 Task: Save Project Archive.
Action: Mouse moved to (82, 3)
Screenshot: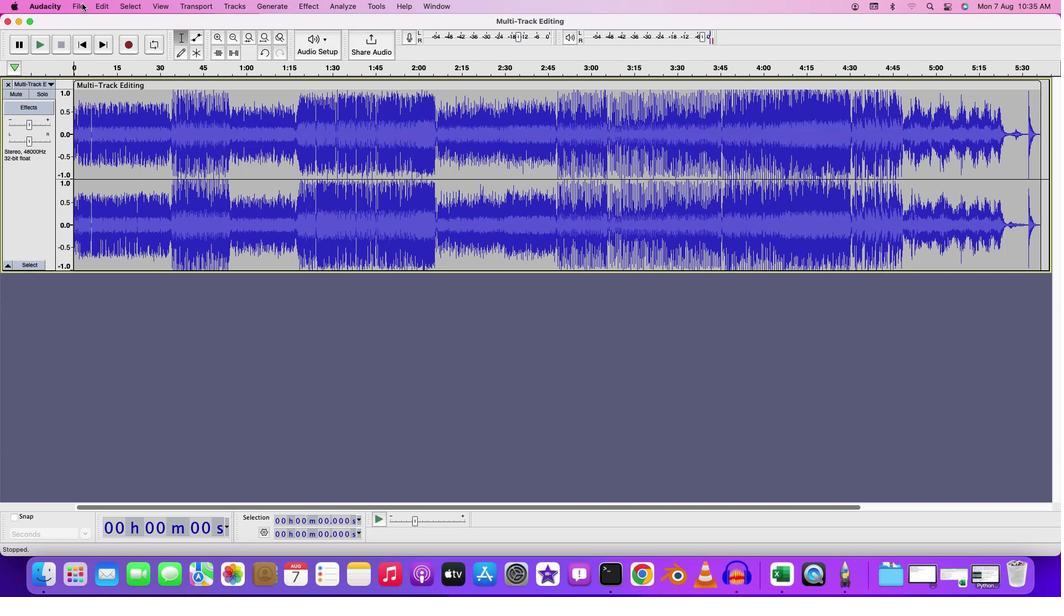 
Action: Mouse pressed left at (82, 3)
Screenshot: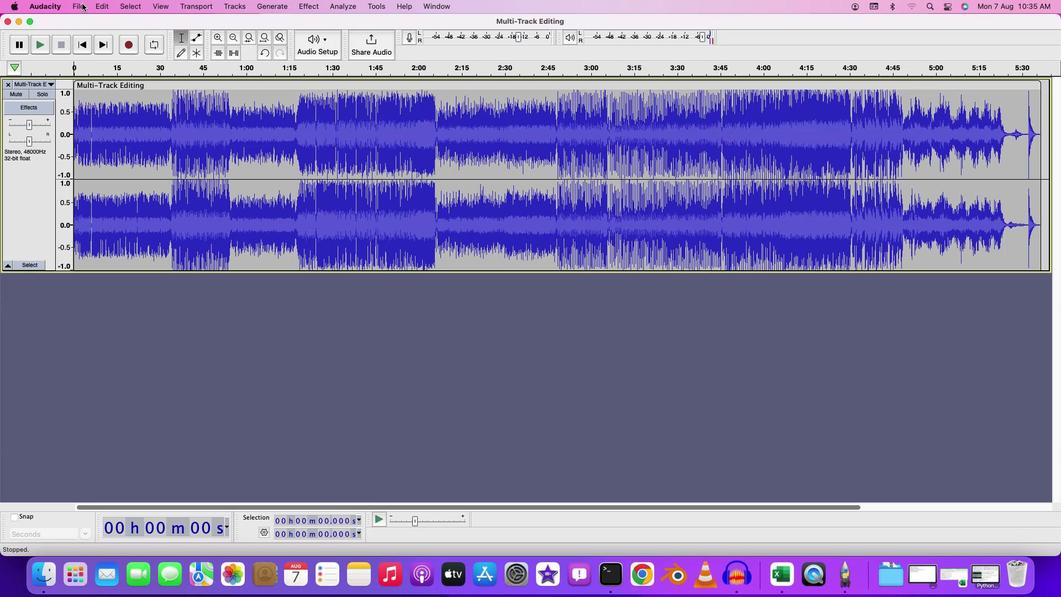 
Action: Mouse moved to (178, 237)
Screenshot: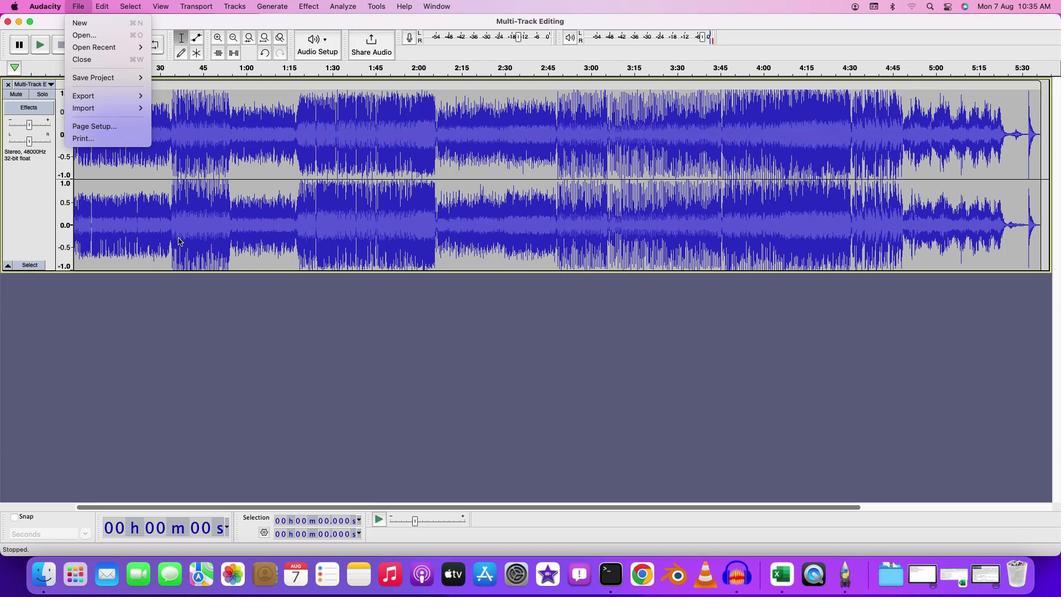 
Action: Mouse pressed left at (178, 237)
Screenshot: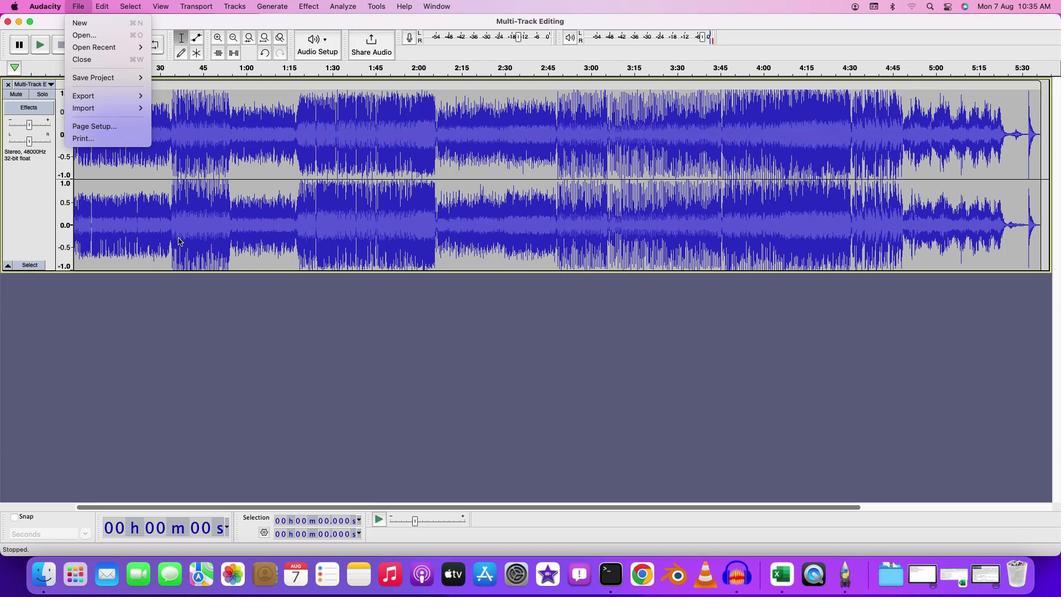 
Action: Mouse moved to (312, 506)
Screenshot: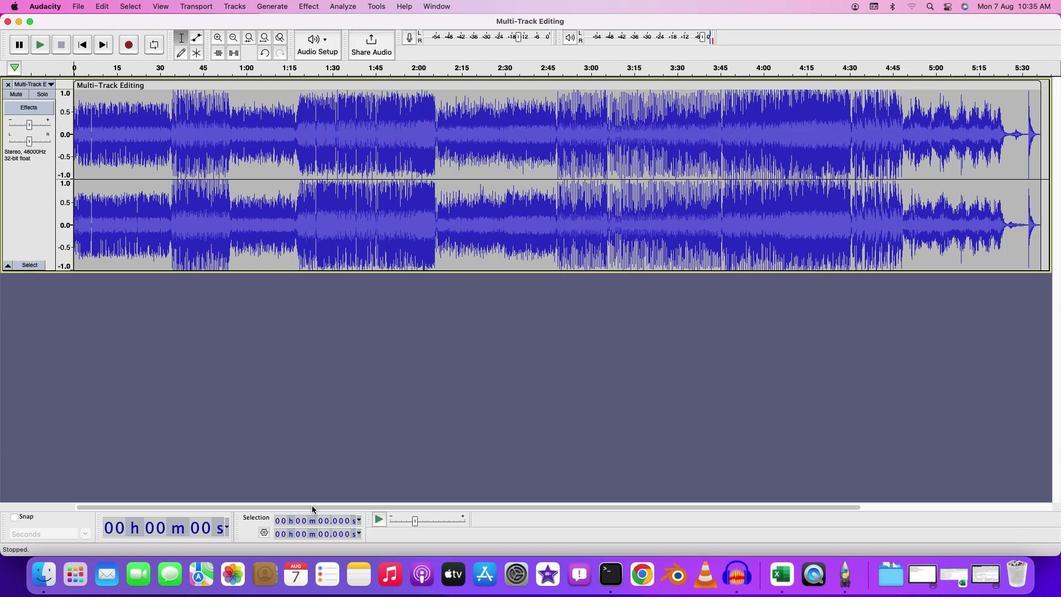 
Action: Mouse pressed left at (312, 506)
Screenshot: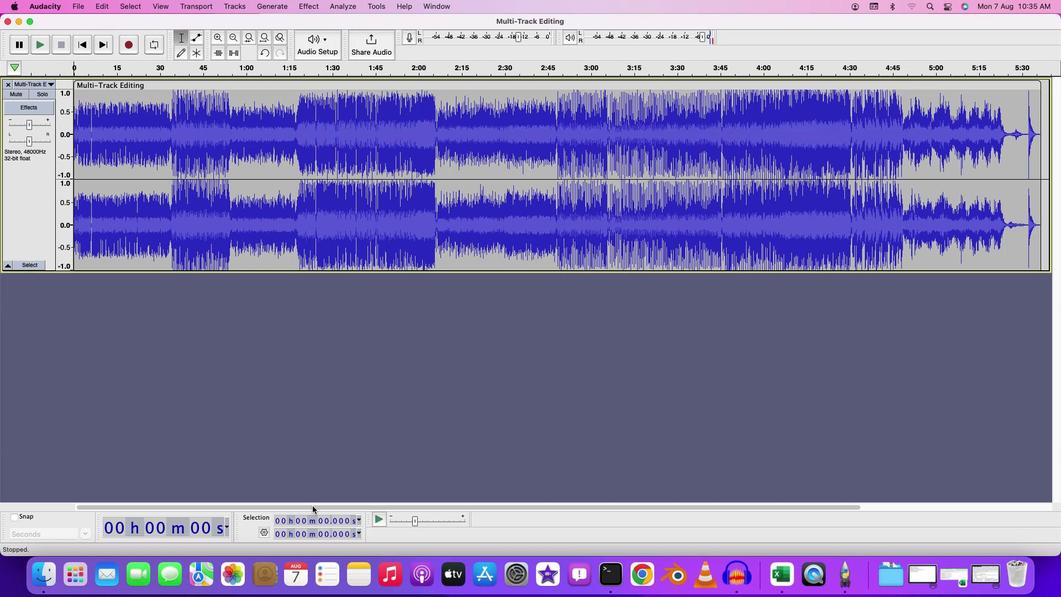 
Action: Mouse moved to (74, 6)
Screenshot: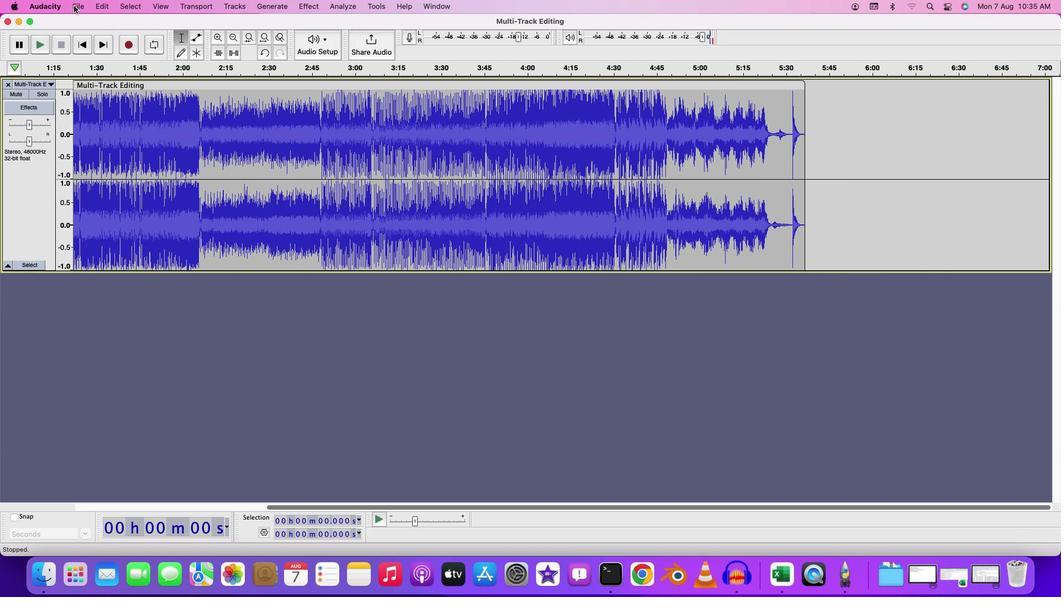 
Action: Mouse pressed left at (74, 6)
Screenshot: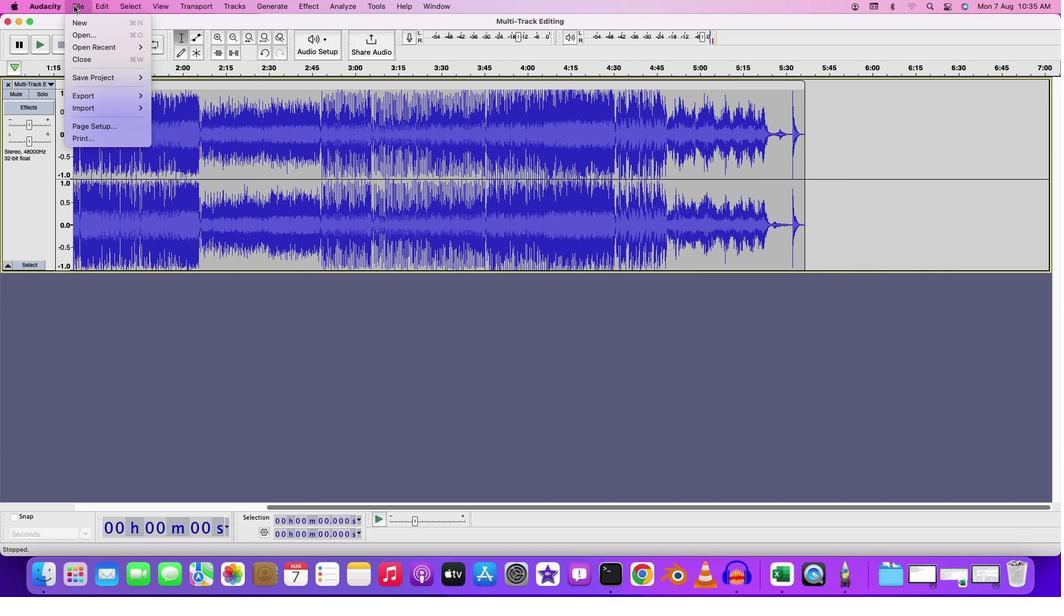 
Action: Mouse moved to (104, 34)
Screenshot: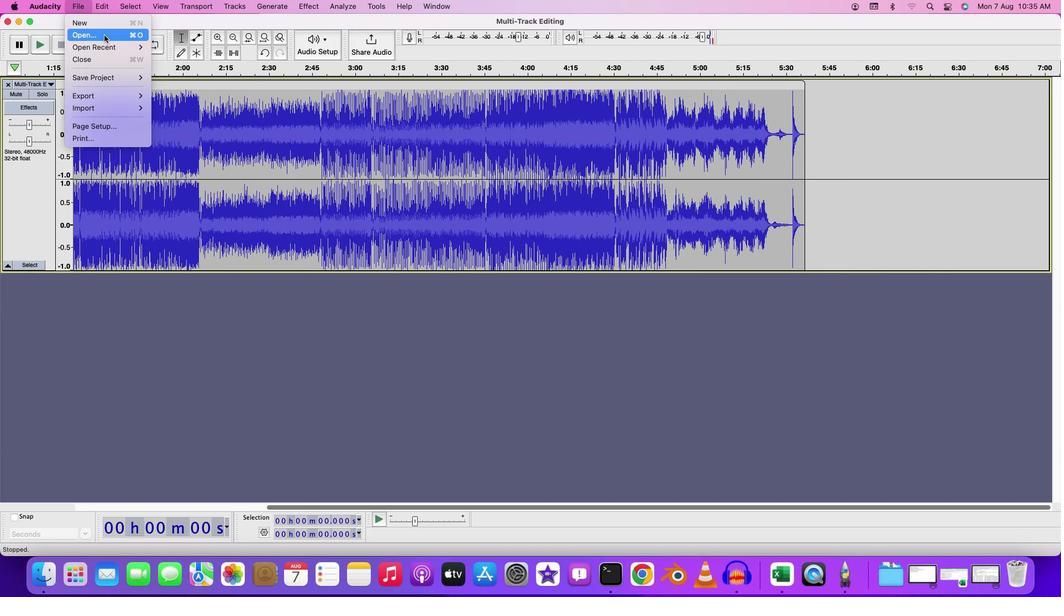 
Action: Mouse pressed left at (104, 34)
Screenshot: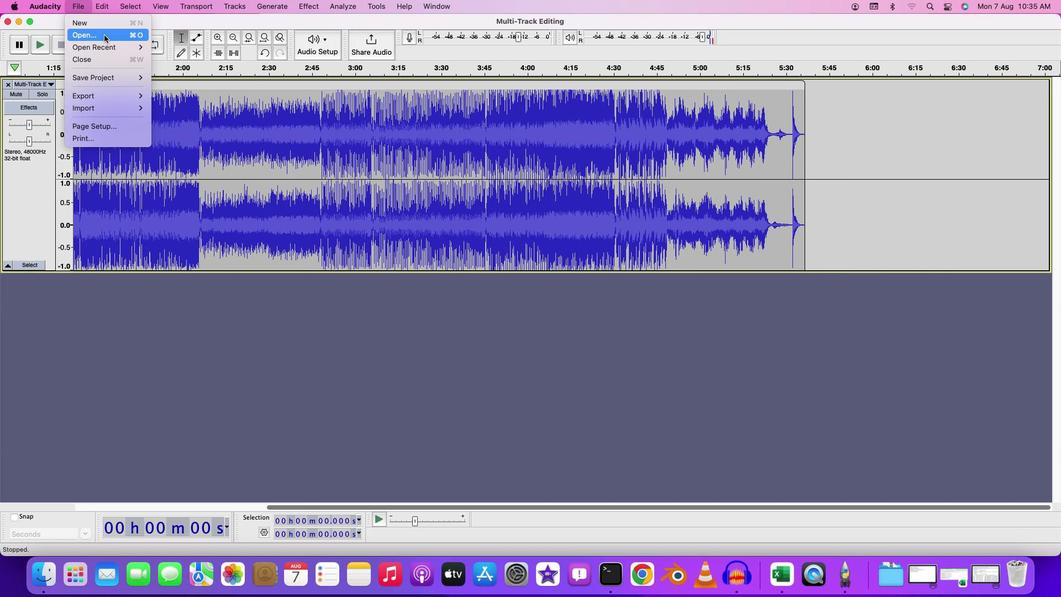
Action: Mouse moved to (436, 159)
Screenshot: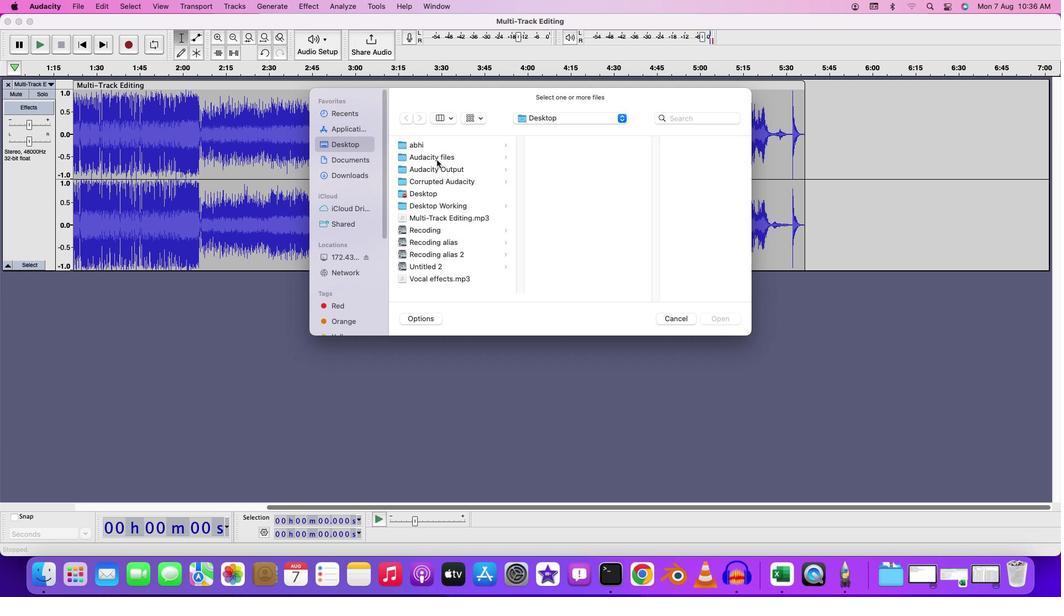 
Action: Mouse pressed left at (436, 159)
Screenshot: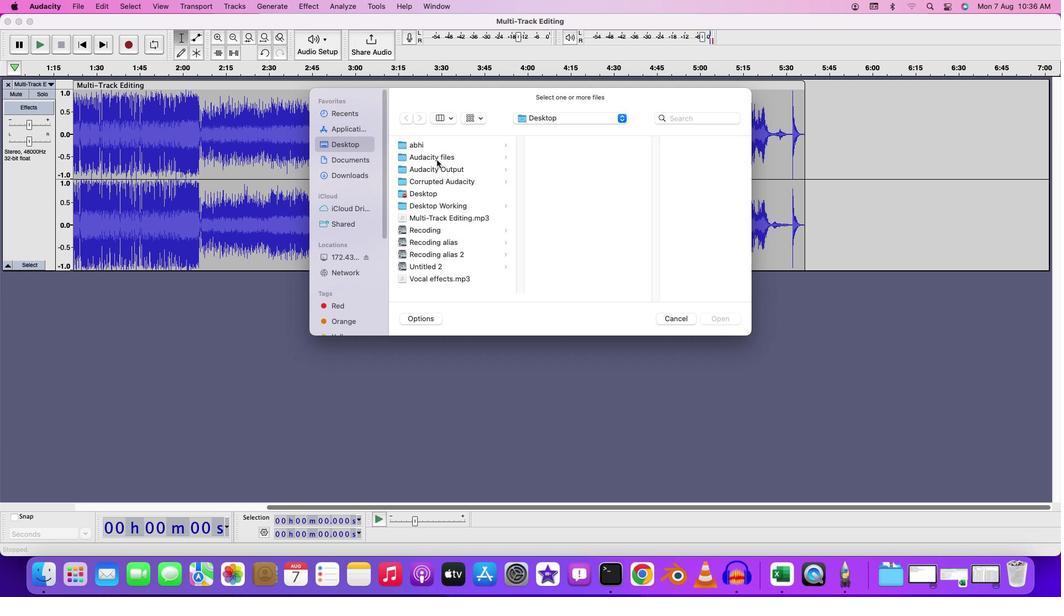 
Action: Mouse pressed left at (436, 159)
Screenshot: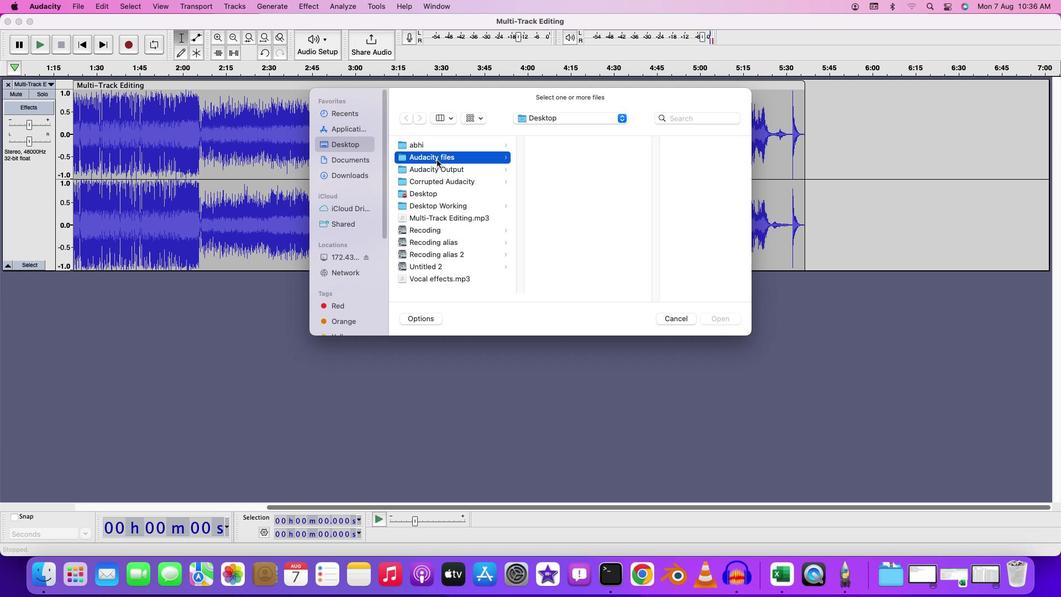 
Action: Mouse moved to (560, 157)
Screenshot: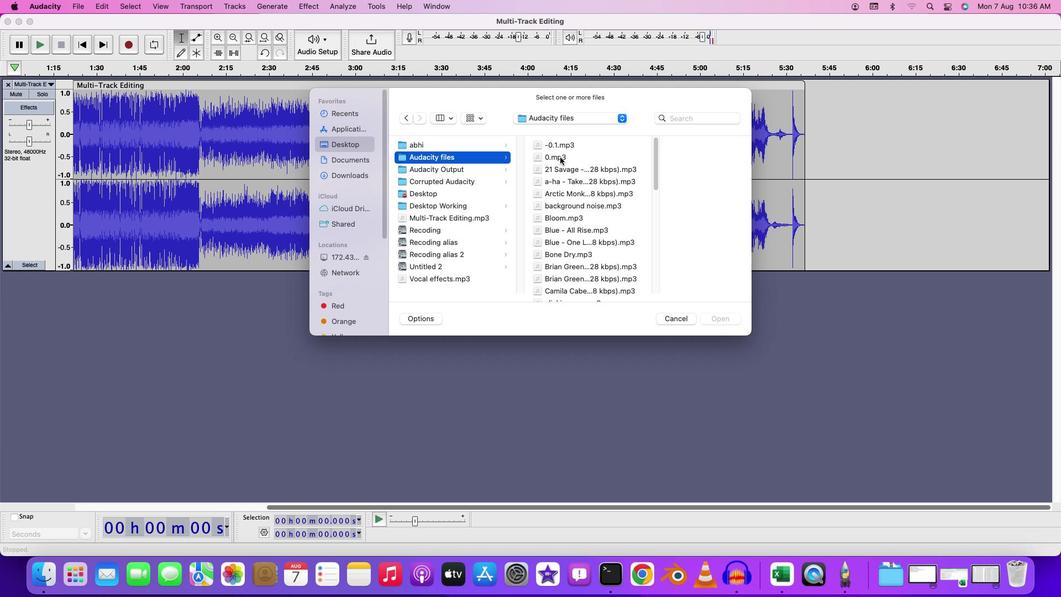 
Action: Mouse pressed left at (560, 157)
Screenshot: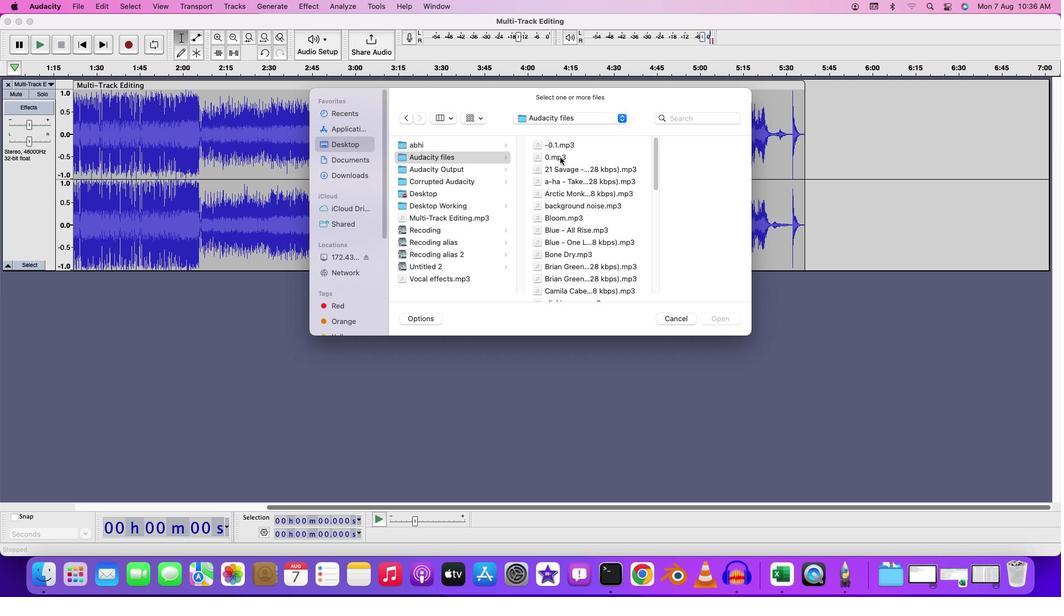 
Action: Mouse pressed left at (560, 157)
Screenshot: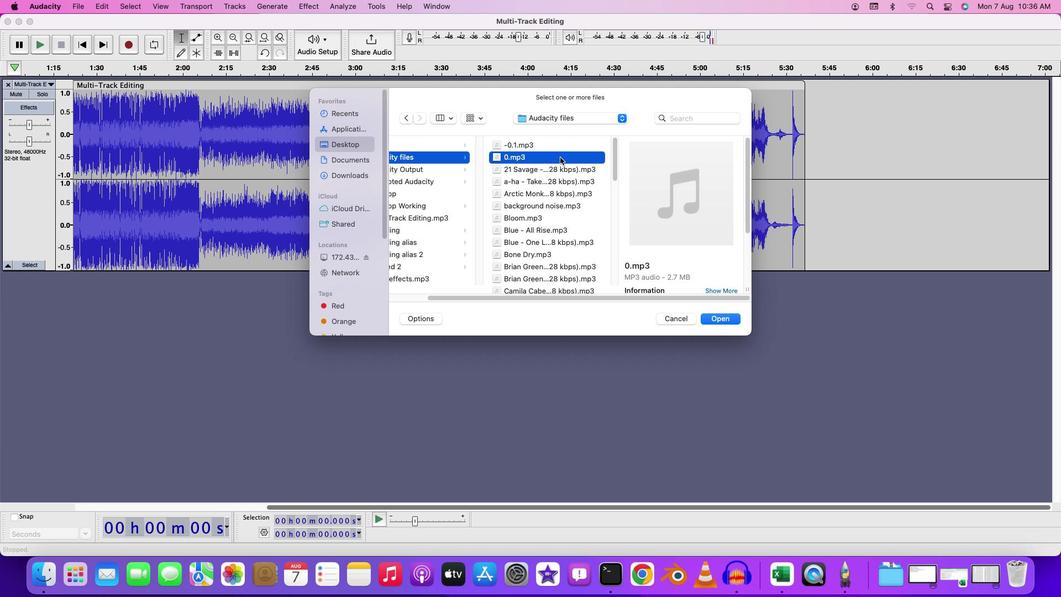 
Action: Mouse moved to (484, 22)
Screenshot: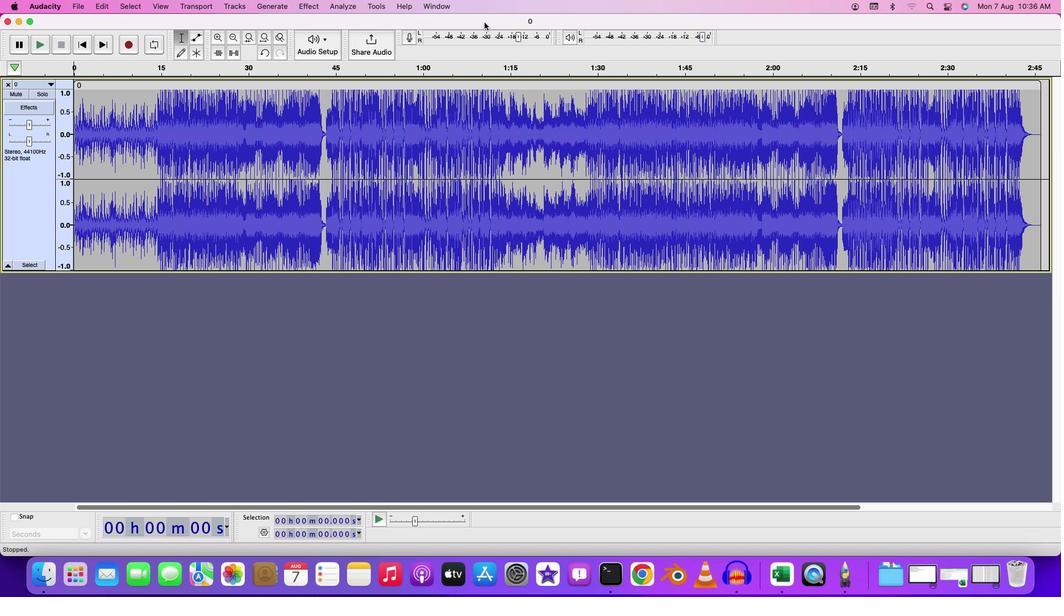 
Action: Mouse pressed left at (484, 22)
Screenshot: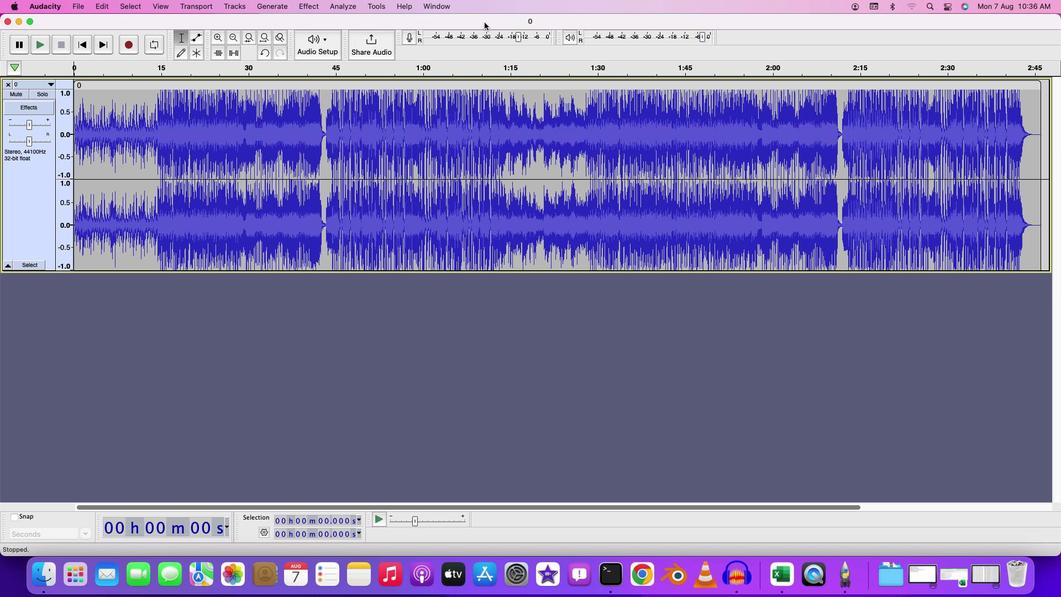 
Action: Mouse moved to (307, 261)
Screenshot: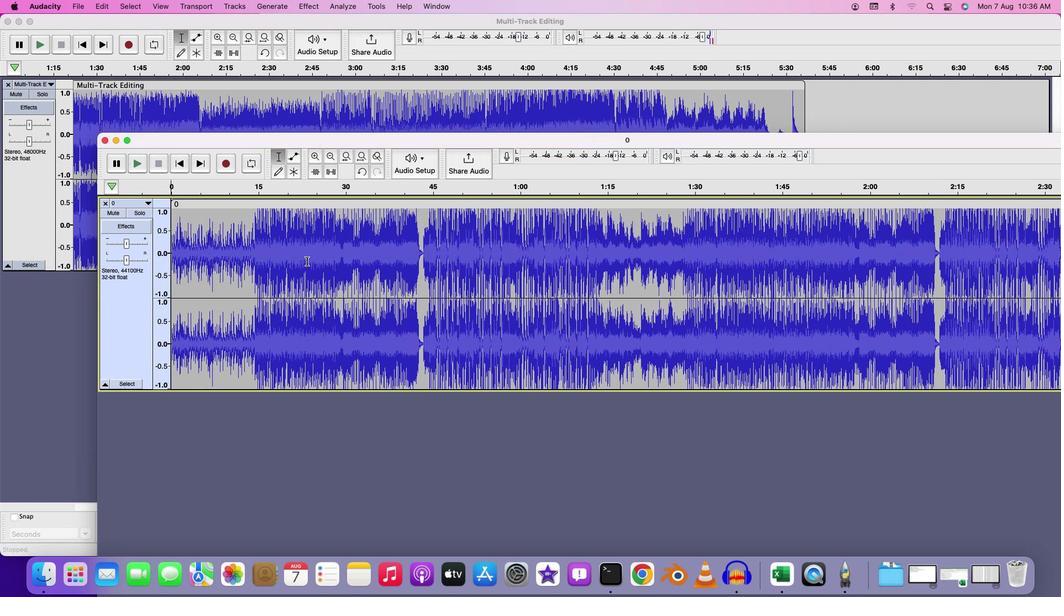 
Action: Mouse pressed left at (307, 261)
Screenshot: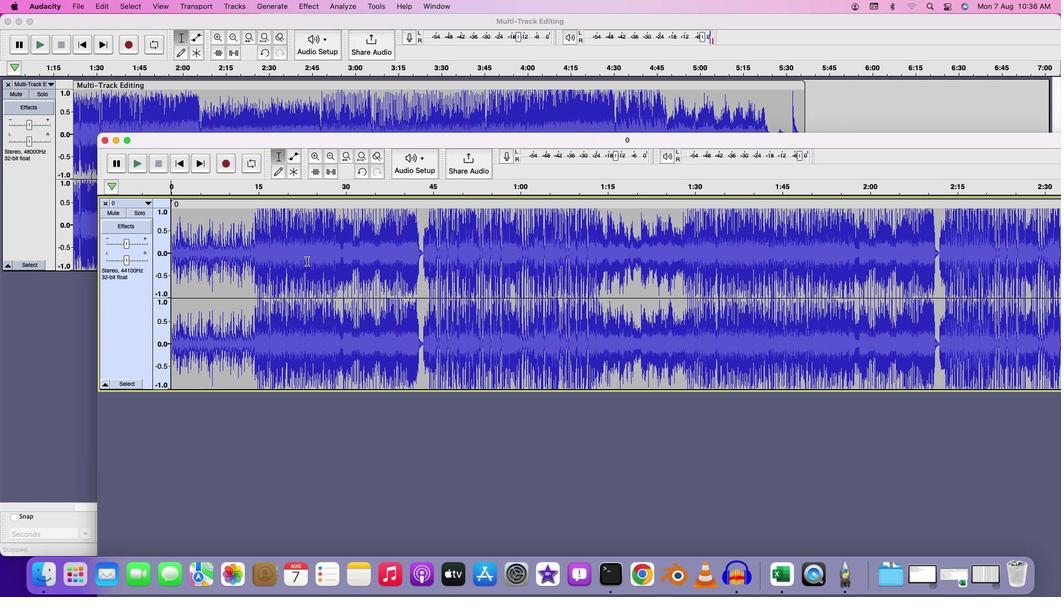 
Action: Mouse moved to (306, 261)
Screenshot: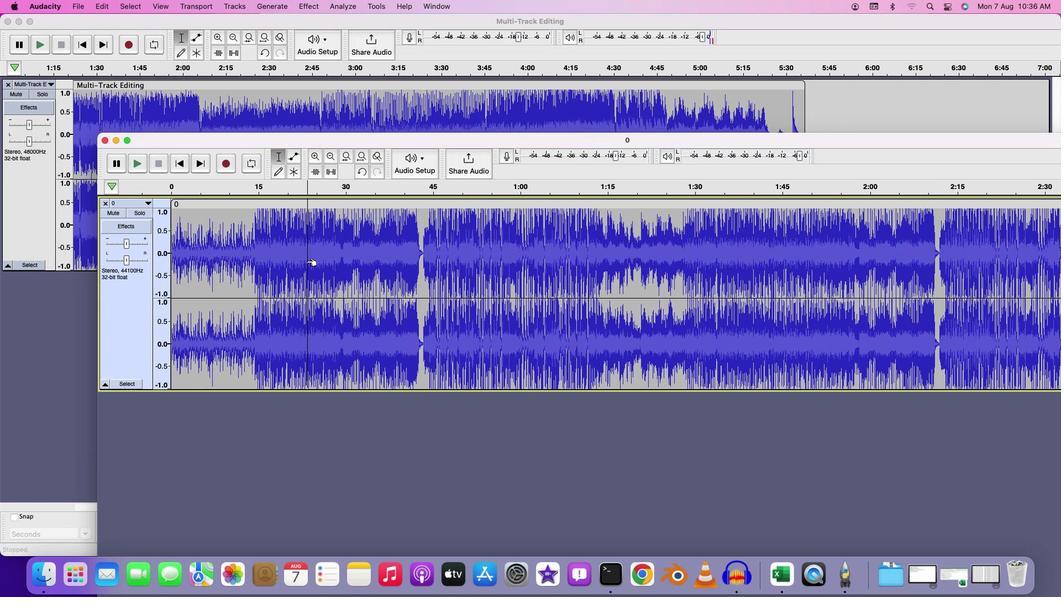 
Action: Key pressed Key.cmd'a'
Screenshot: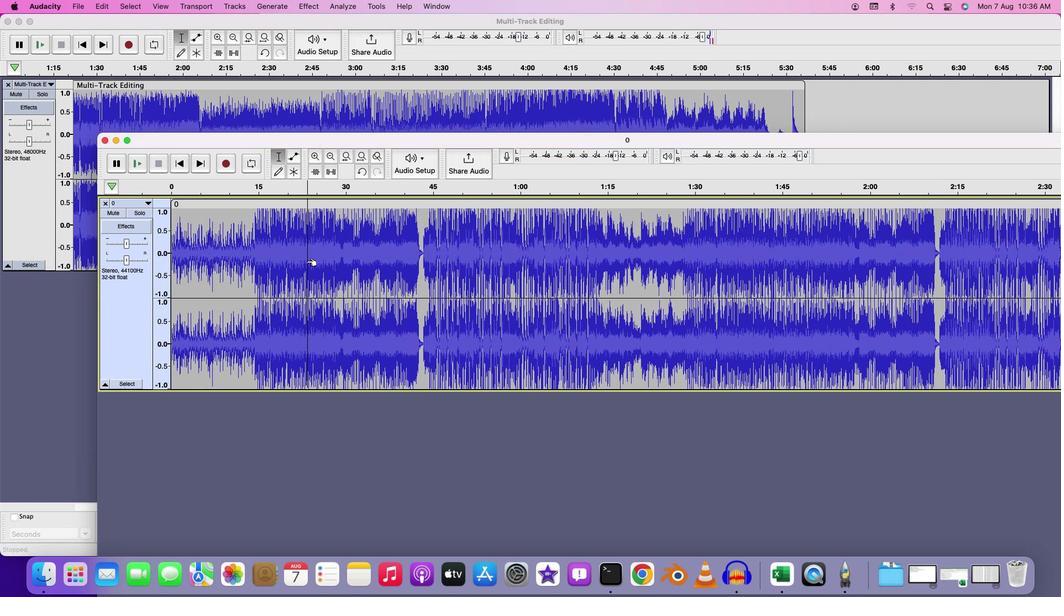 
Action: Mouse moved to (299, 206)
Screenshot: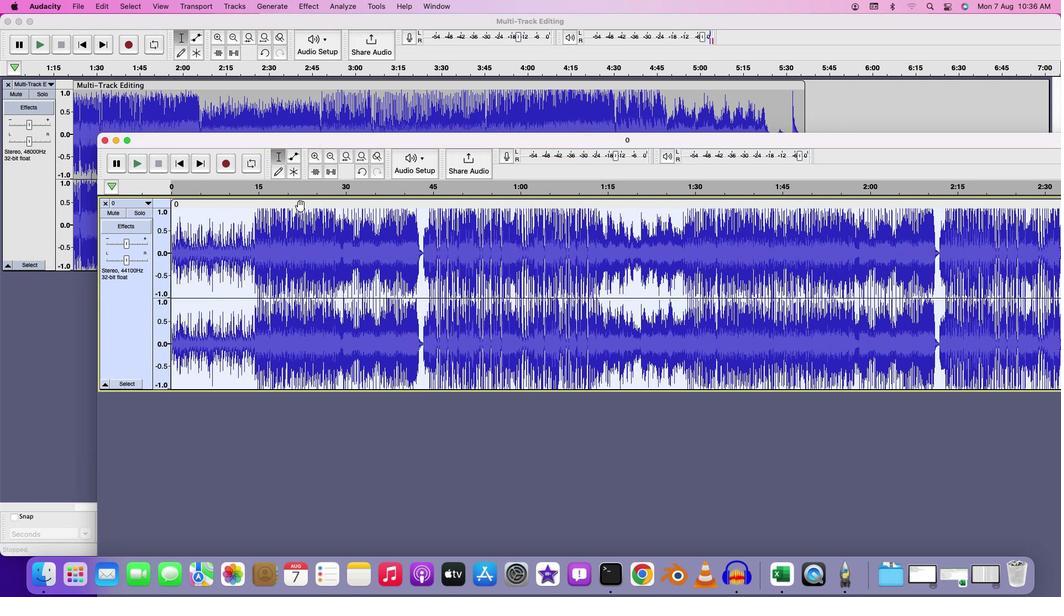 
Action: Mouse pressed left at (299, 206)
Screenshot: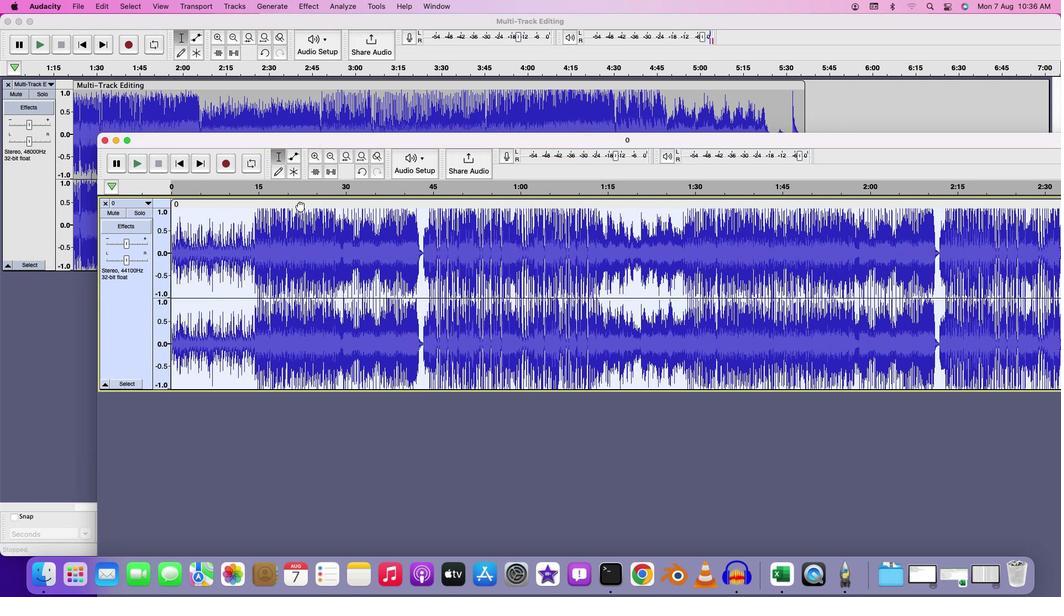 
Action: Mouse moved to (302, 229)
Screenshot: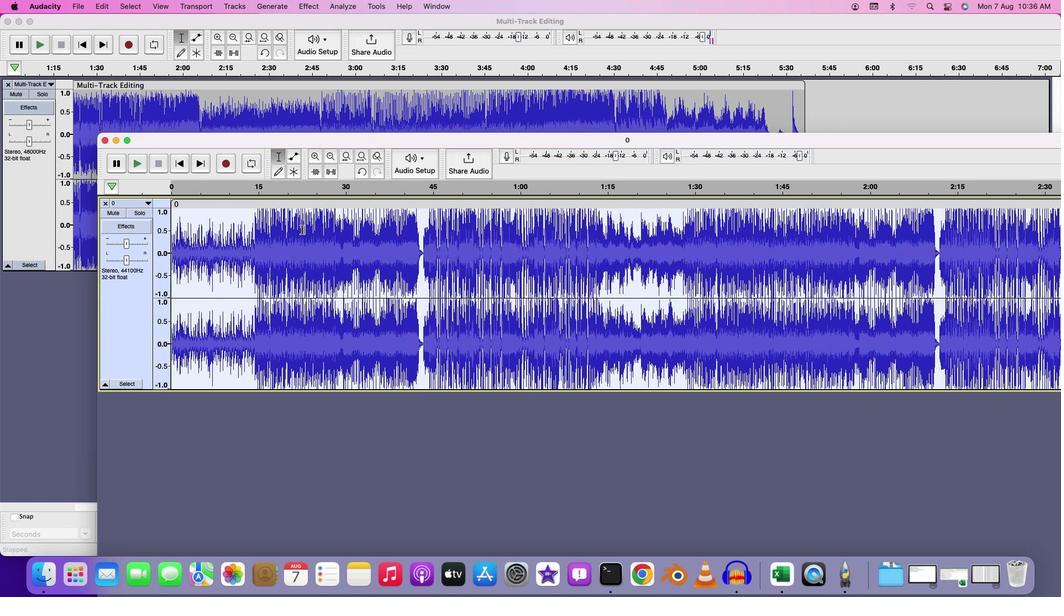 
Action: Key pressed Key.cmd'x'
Screenshot: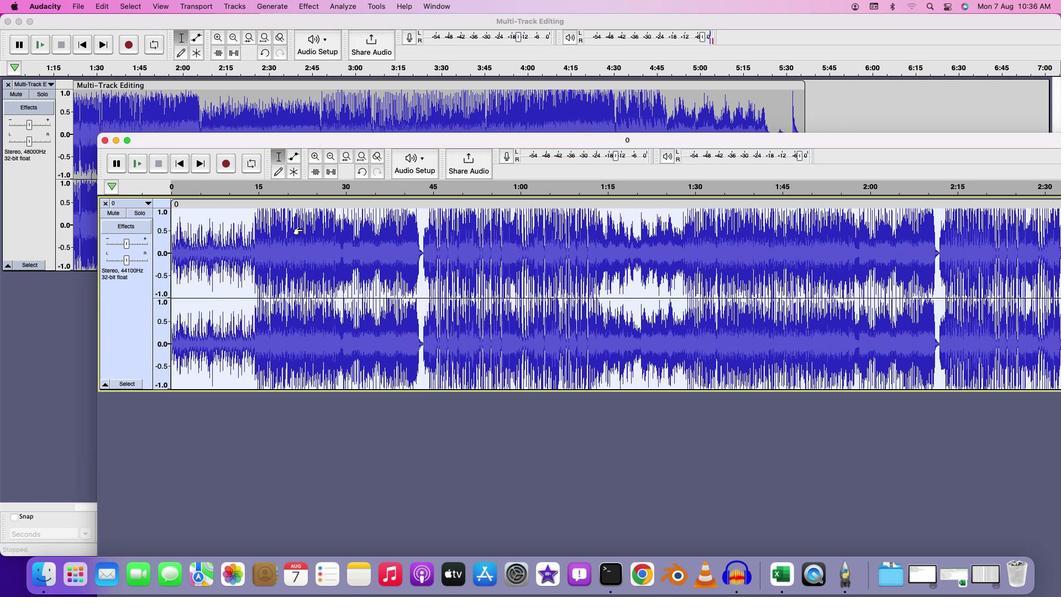 
Action: Mouse moved to (178, 143)
Screenshot: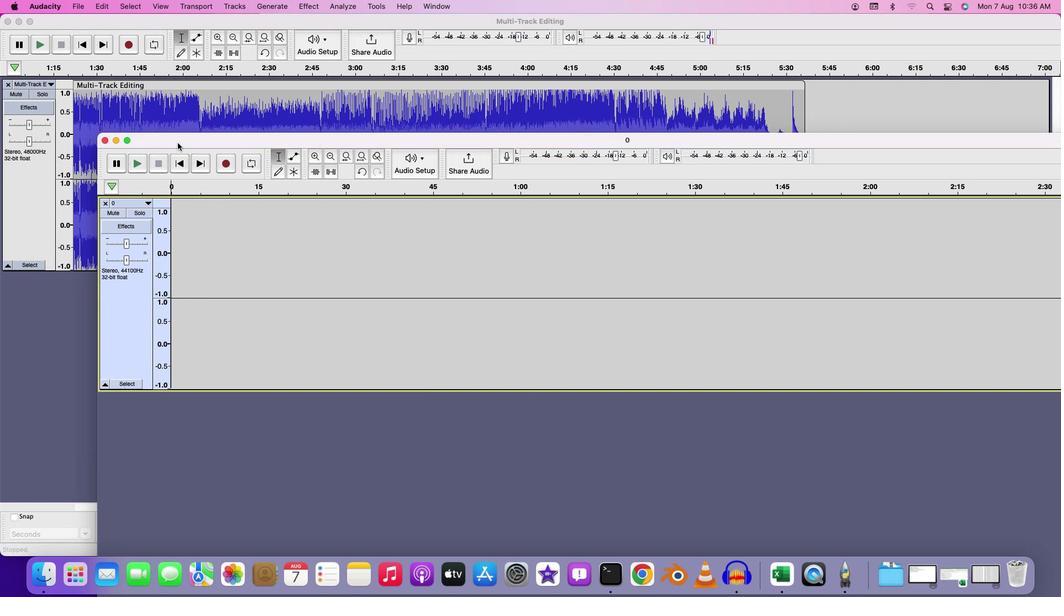 
Action: Mouse pressed left at (178, 143)
Screenshot: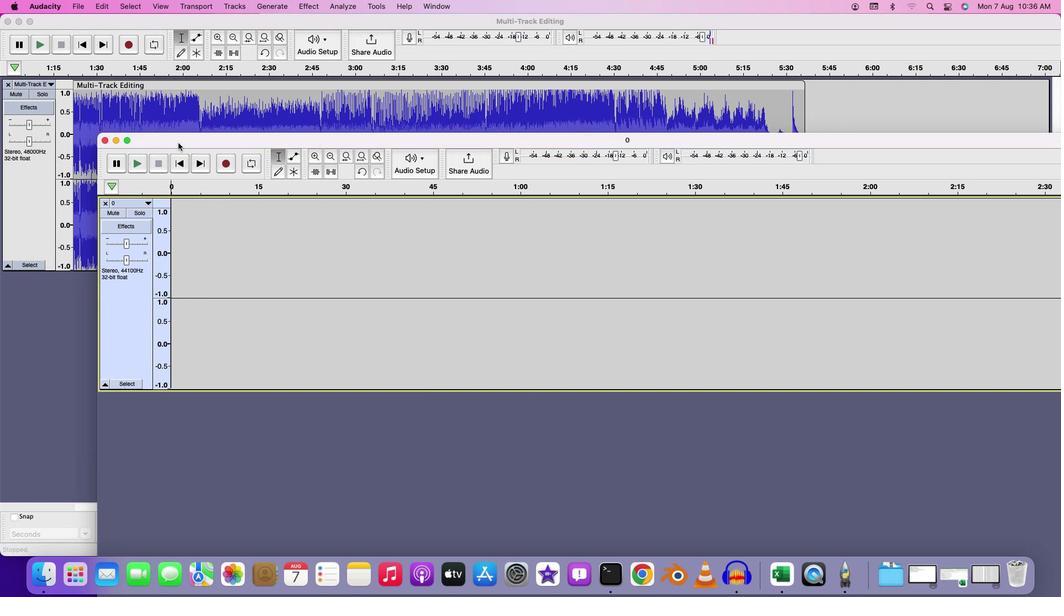 
Action: Mouse moved to (81, 335)
Screenshot: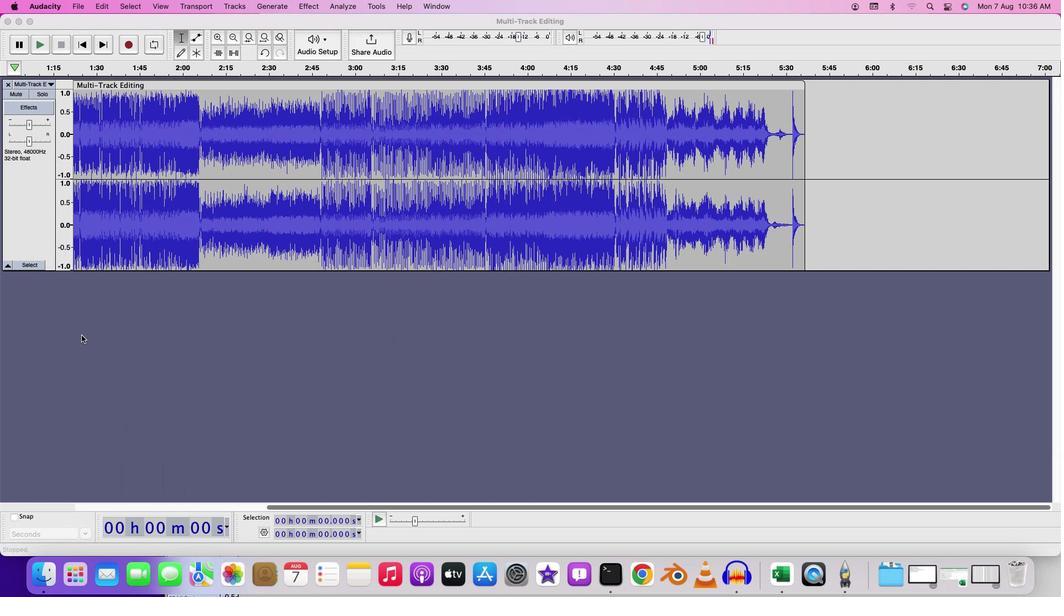 
Action: Mouse pressed left at (81, 335)
Screenshot: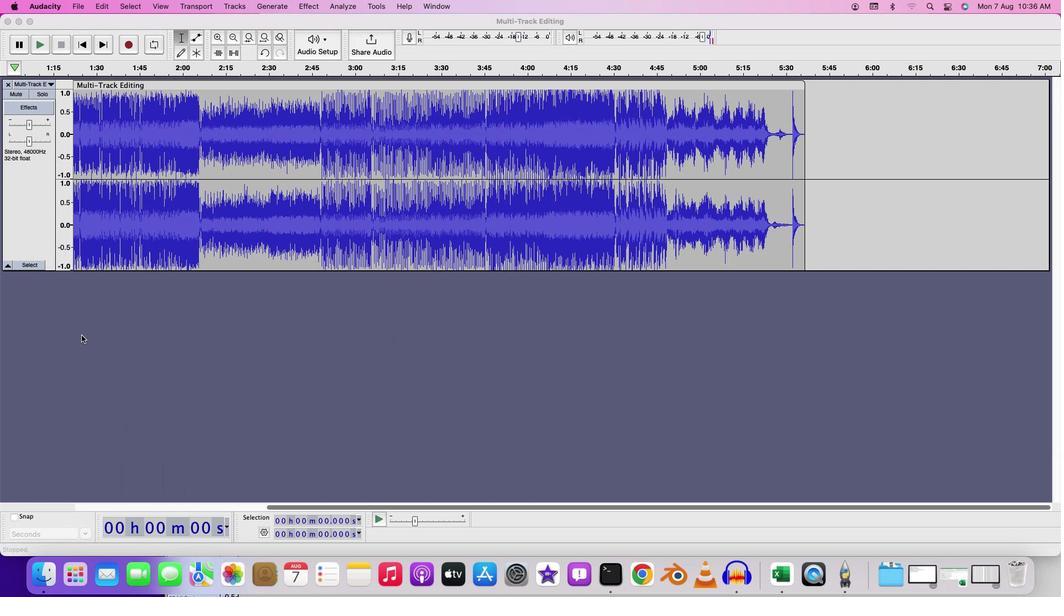 
Action: Mouse pressed right at (81, 335)
Screenshot: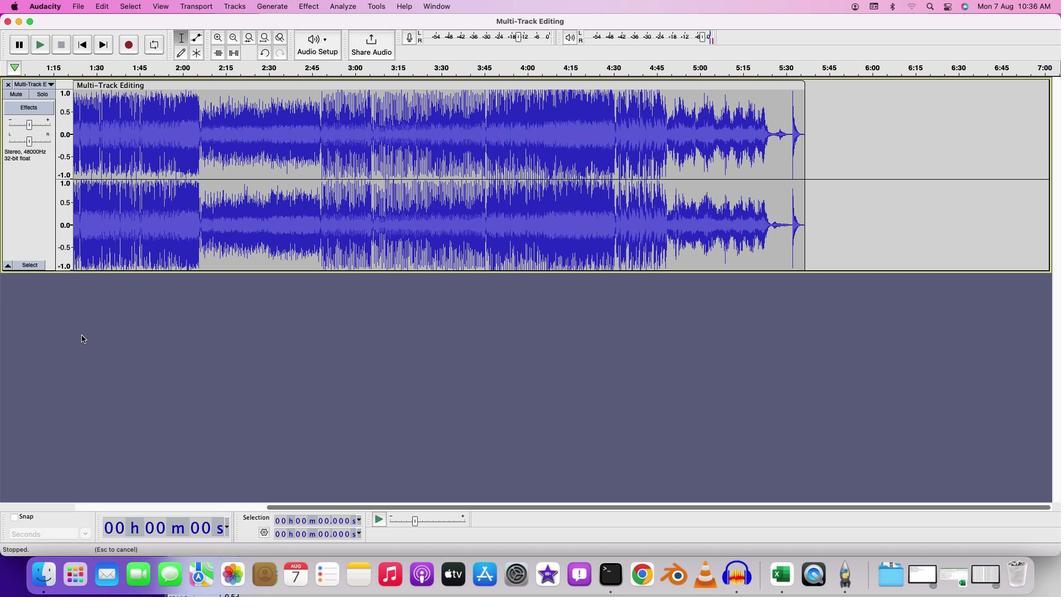 
Action: Mouse moved to (132, 355)
Screenshot: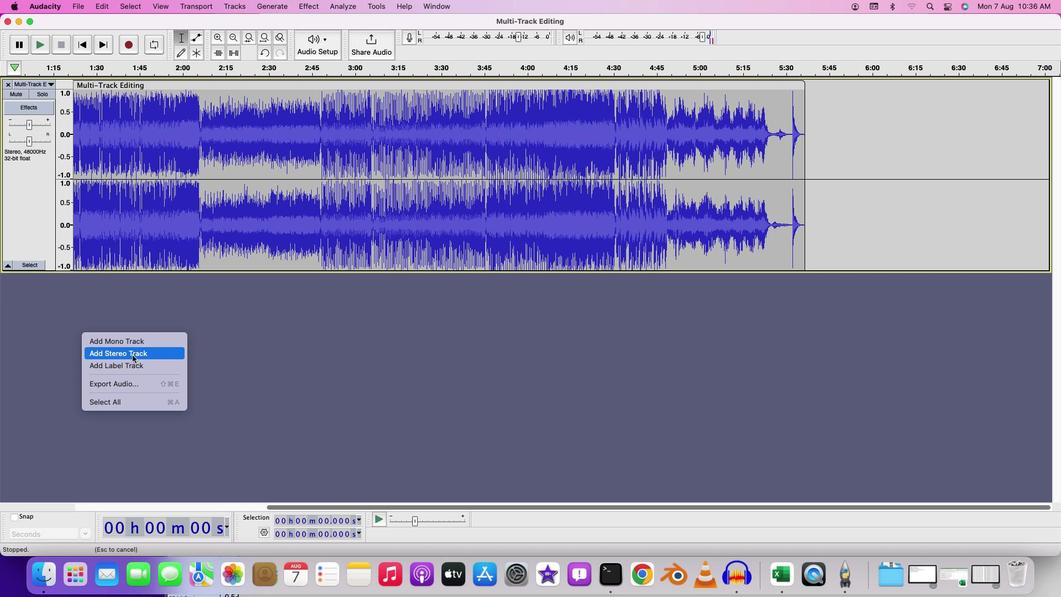 
Action: Mouse pressed left at (132, 355)
Screenshot: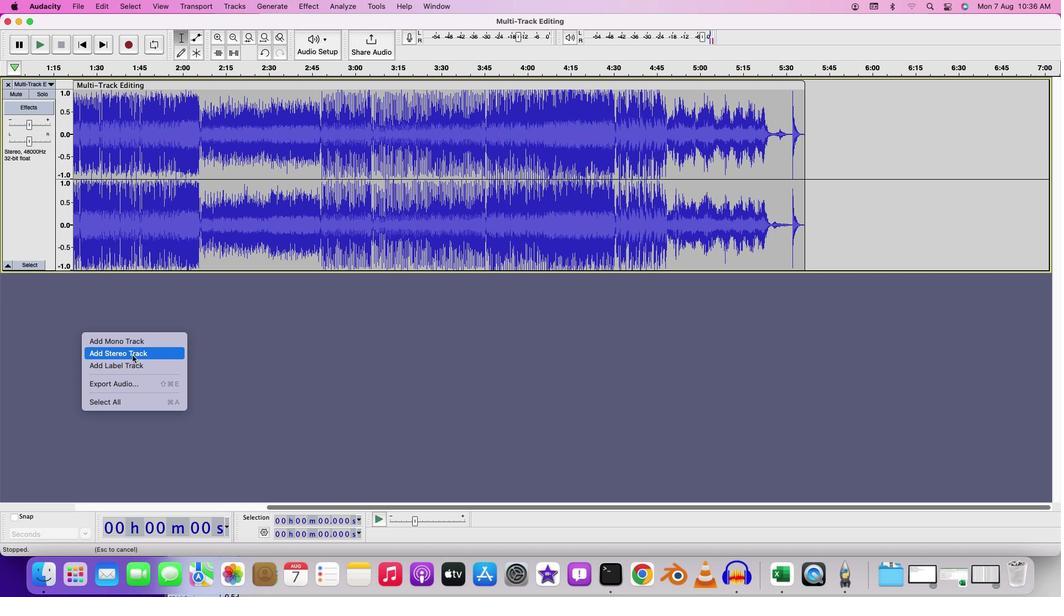 
Action: Mouse moved to (91, 309)
Screenshot: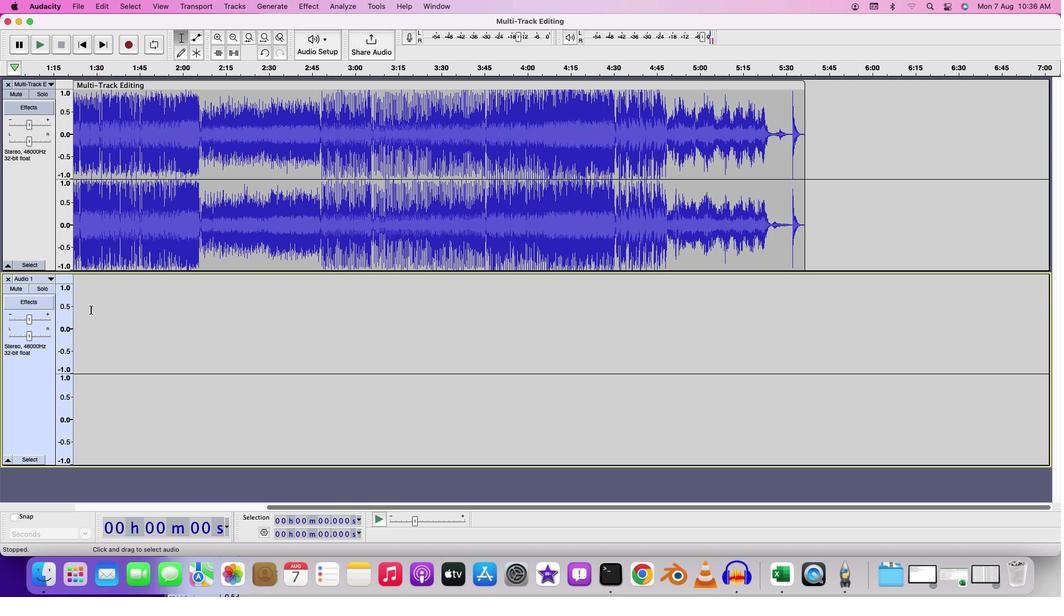 
Action: Mouse pressed left at (91, 309)
Screenshot: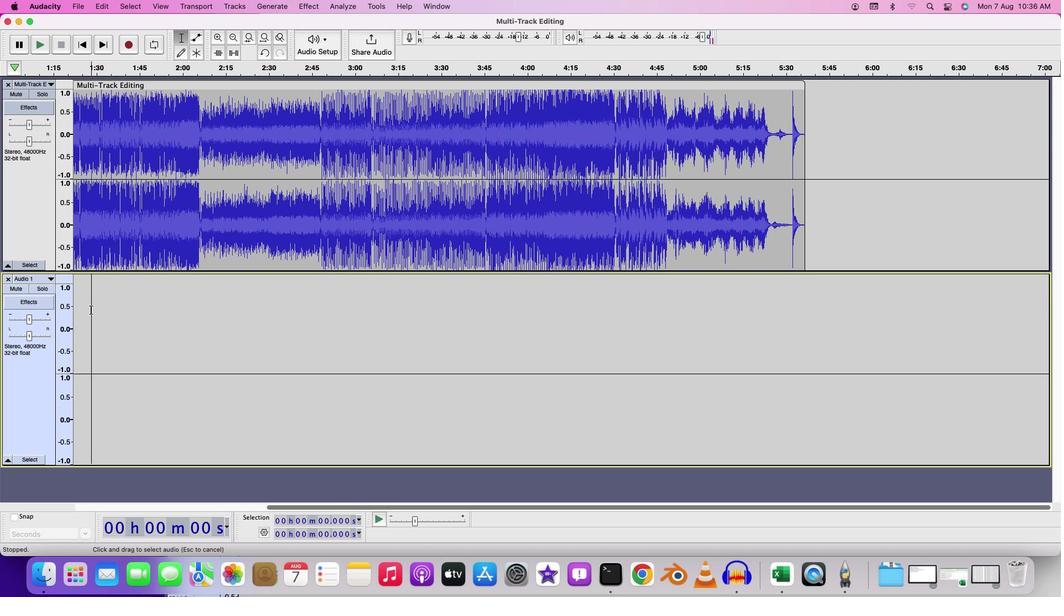 
Action: Mouse moved to (81, 304)
Screenshot: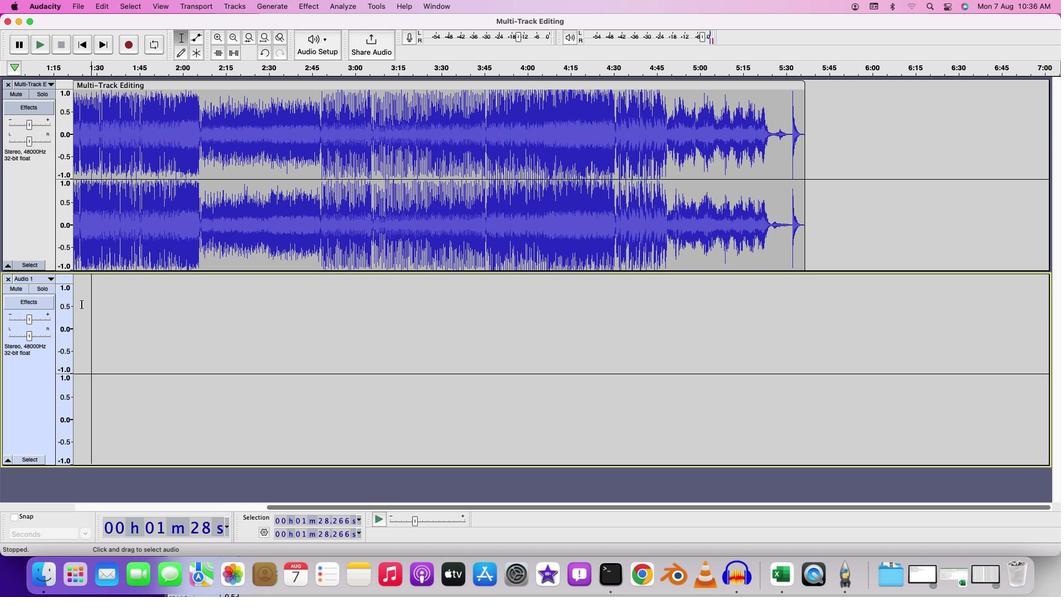 
Action: Mouse pressed left at (81, 304)
Screenshot: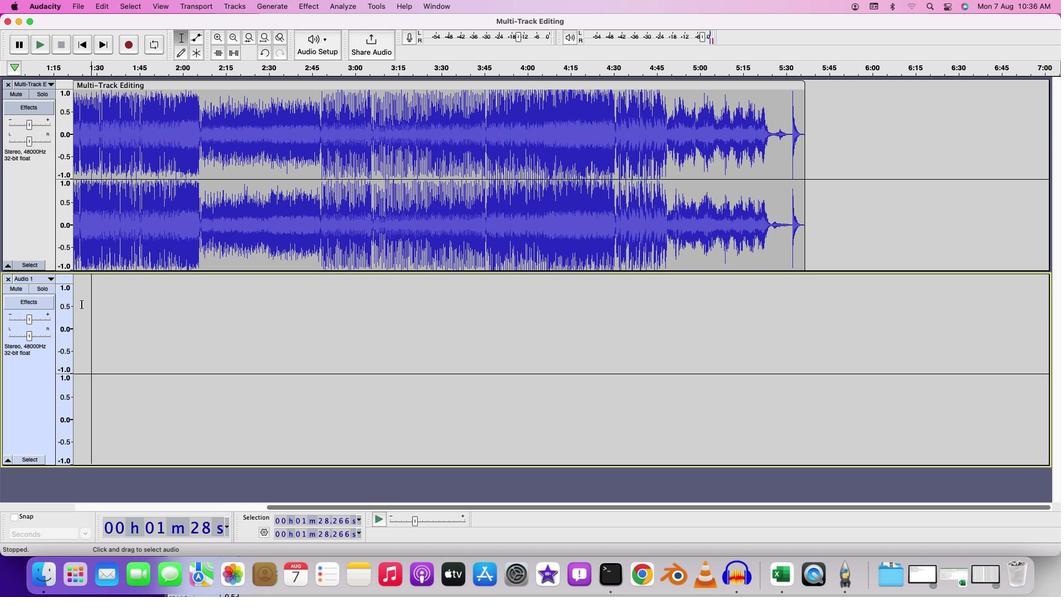 
Action: Mouse moved to (82, 304)
Screenshot: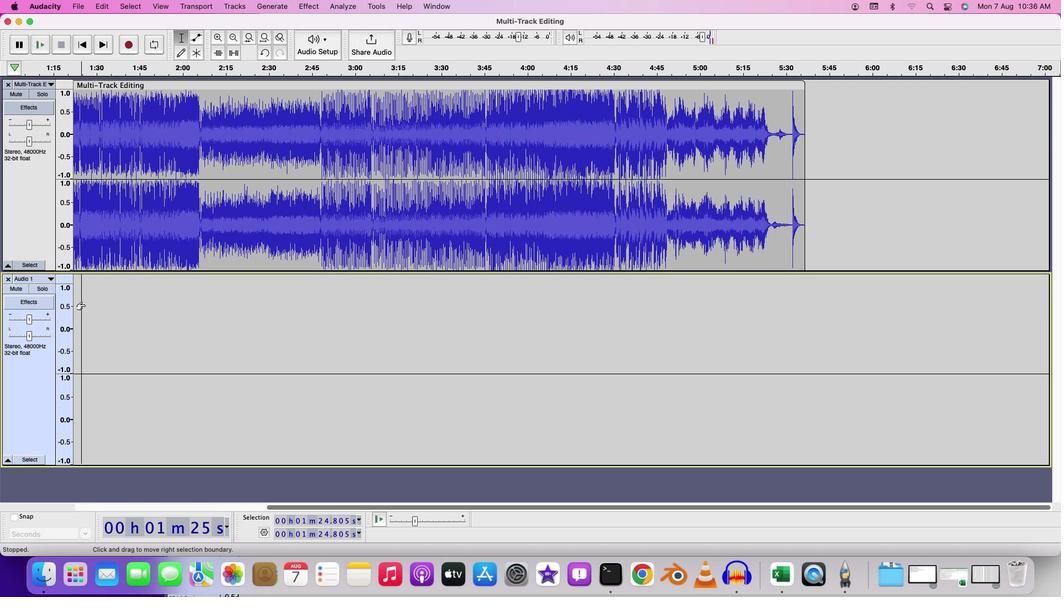 
Action: Key pressed Key.cmd
Screenshot: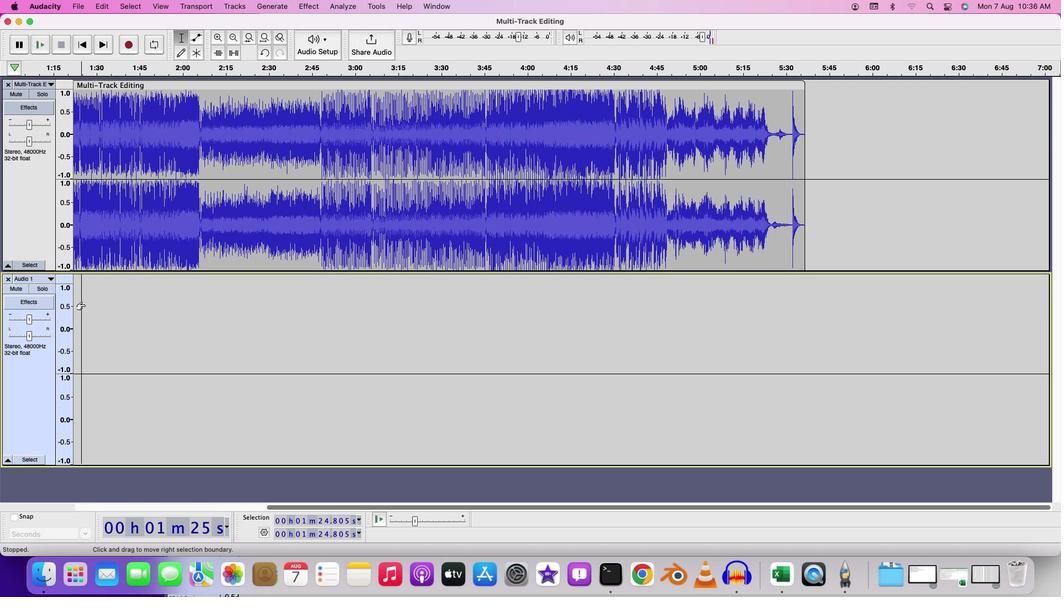 
Action: Mouse moved to (84, 305)
Screenshot: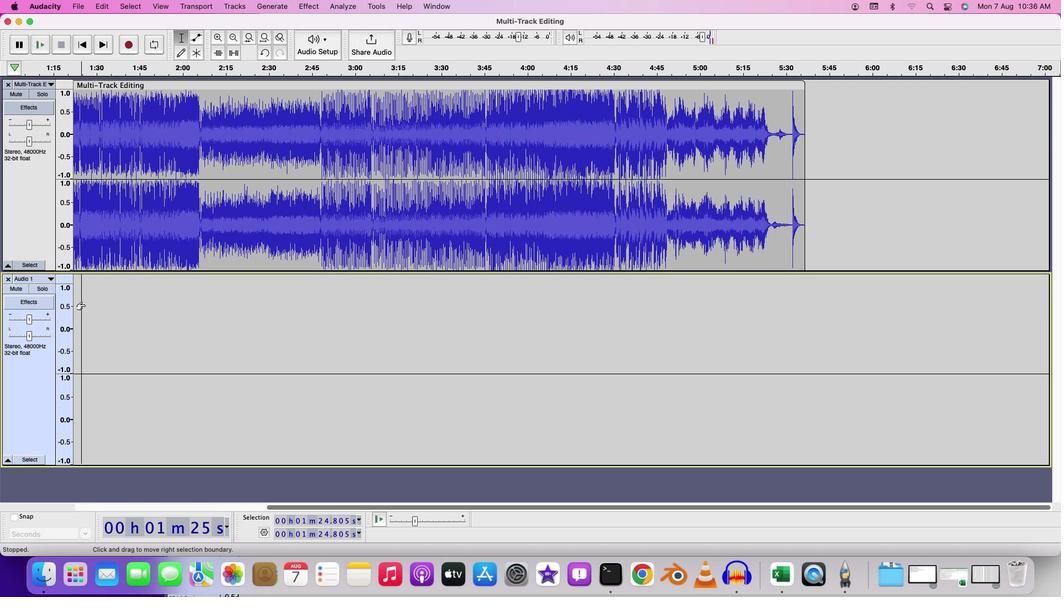 
Action: Key pressed 'v'
Screenshot: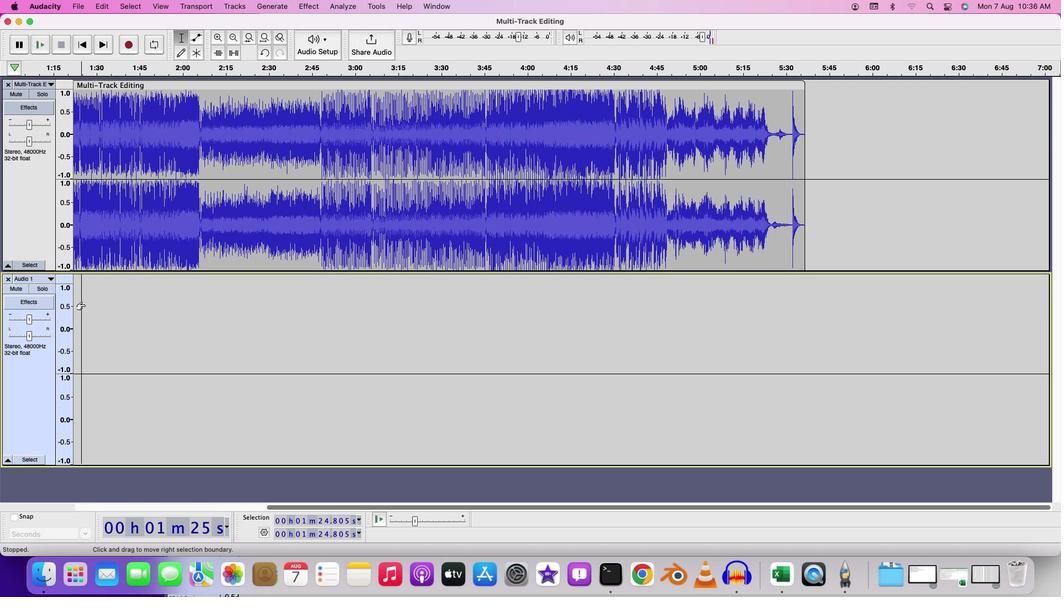 
Action: Mouse moved to (299, 282)
Screenshot: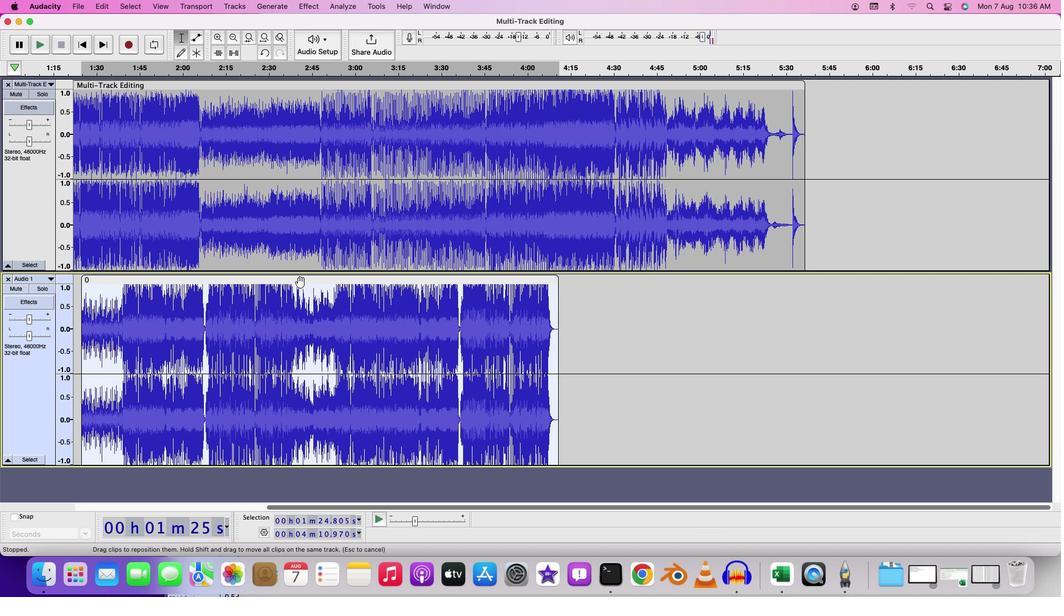 
Action: Mouse pressed left at (299, 282)
Screenshot: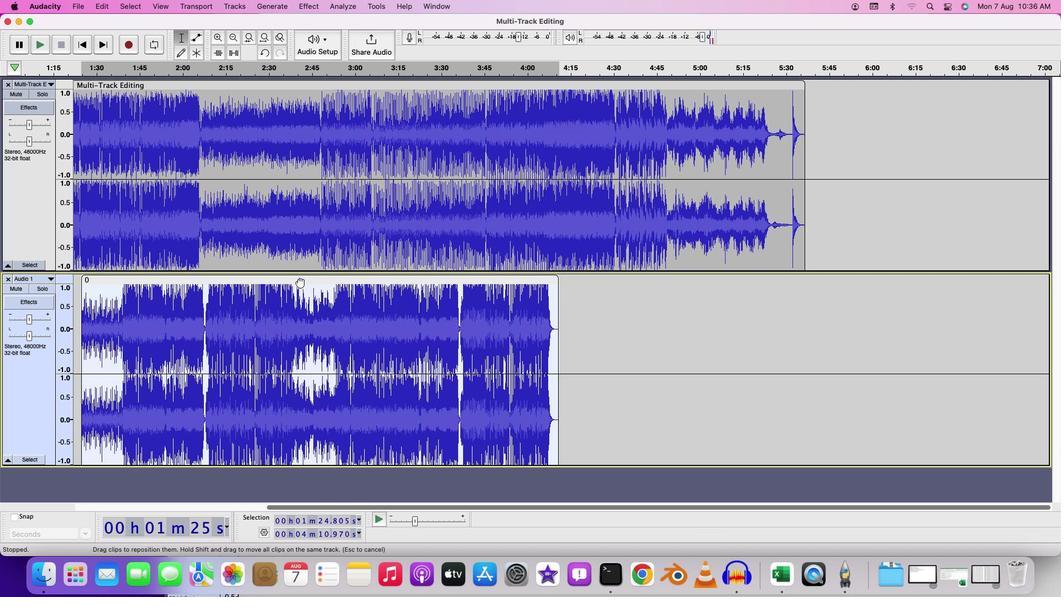 
Action: Mouse moved to (569, 280)
Screenshot: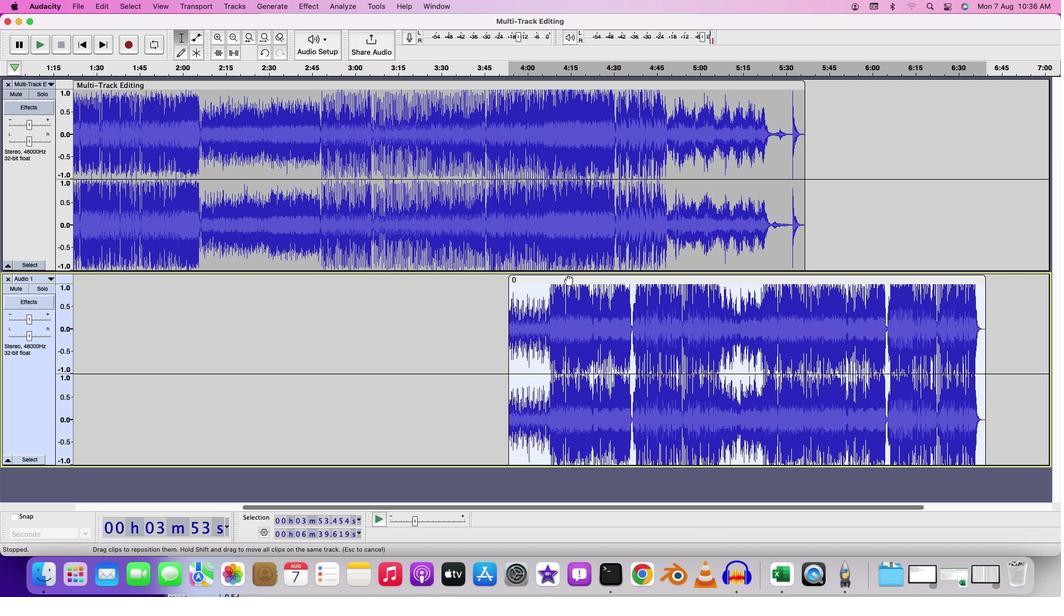 
Action: Mouse pressed left at (569, 280)
Screenshot: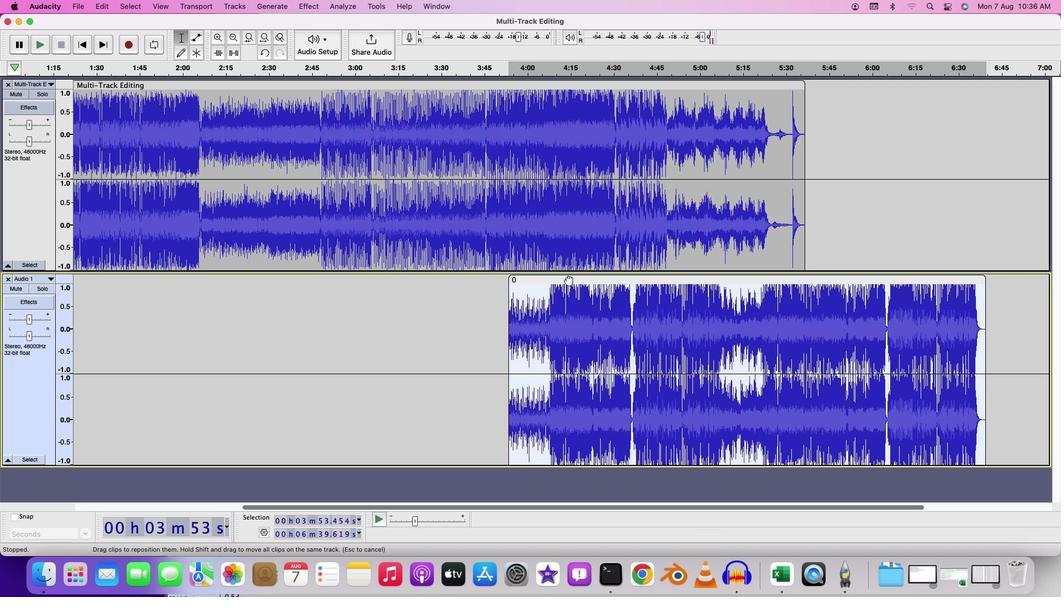 
Action: Mouse moved to (727, 166)
Screenshot: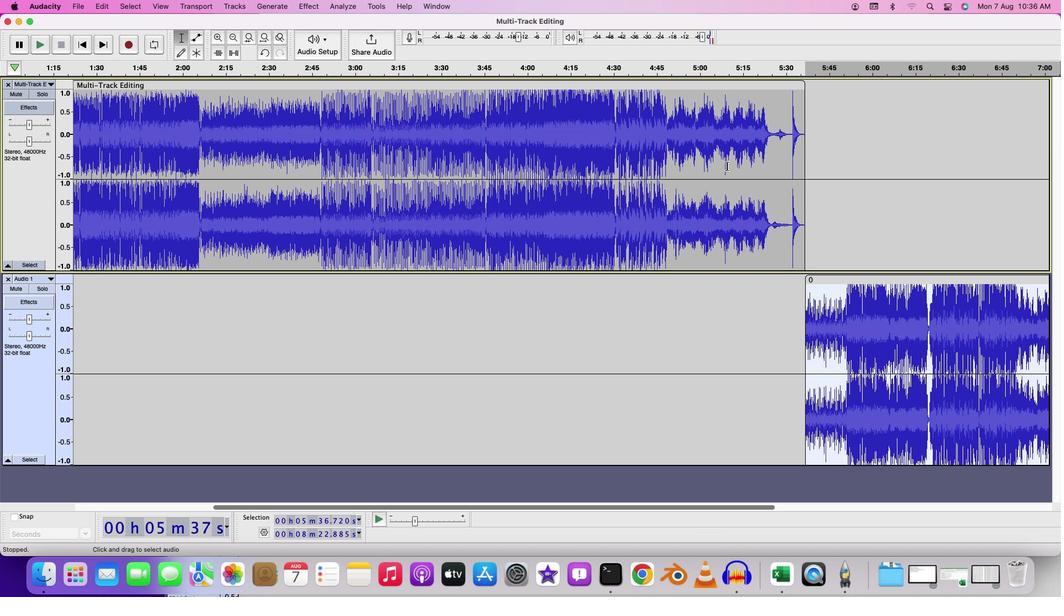
Action: Mouse pressed left at (727, 166)
Screenshot: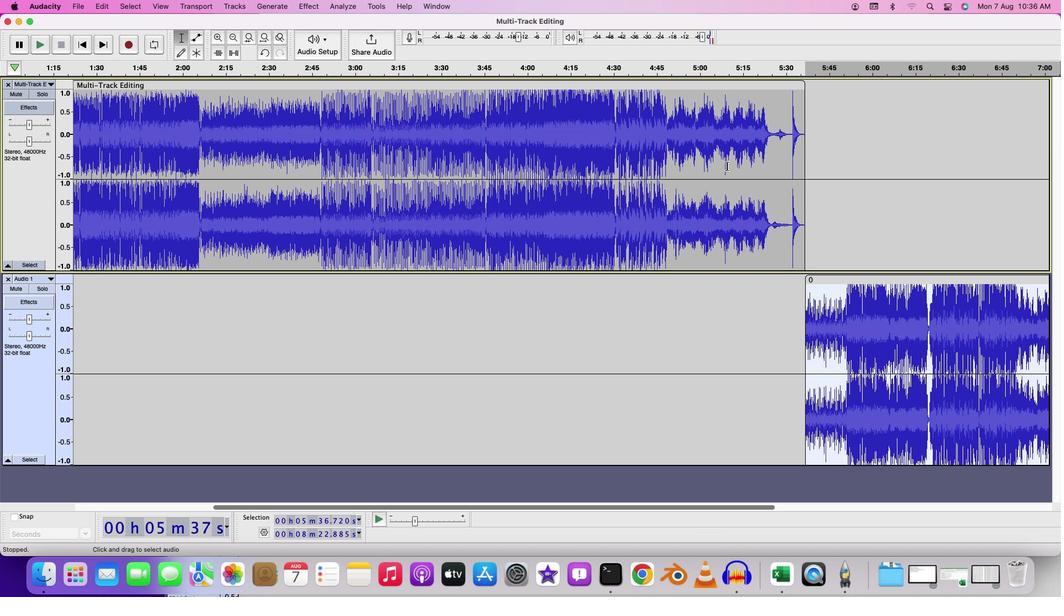 
Action: Key pressed Key.space
Screenshot: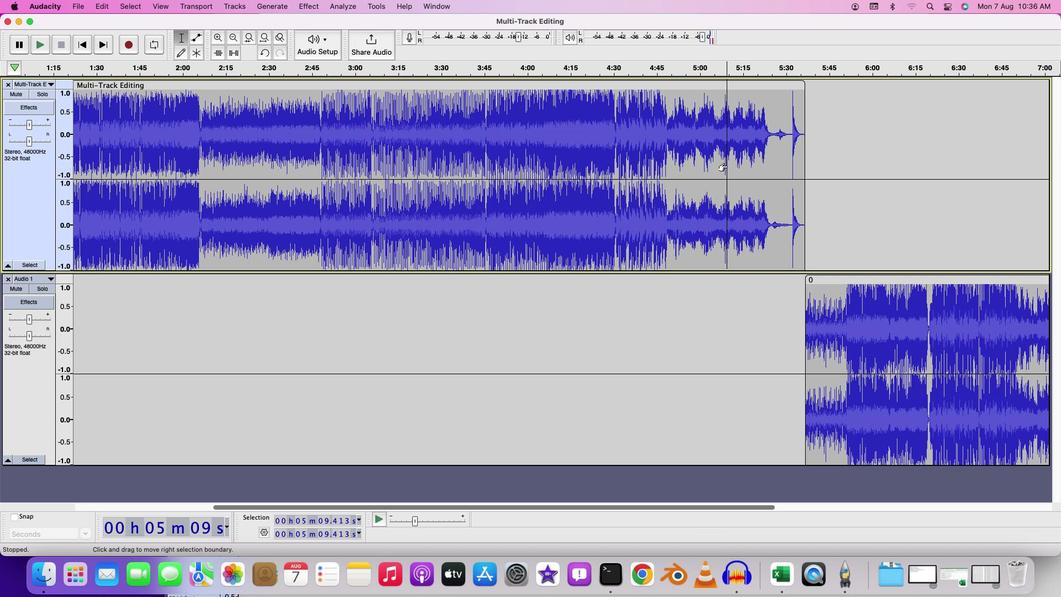 
Action: Mouse moved to (697, 508)
Screenshot: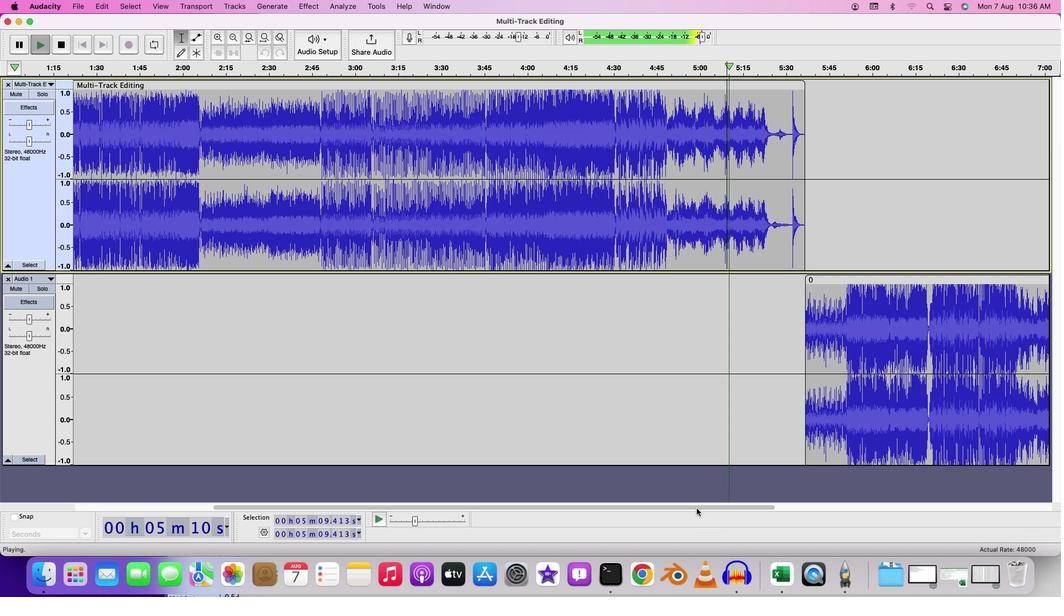 
Action: Mouse pressed left at (697, 508)
Screenshot: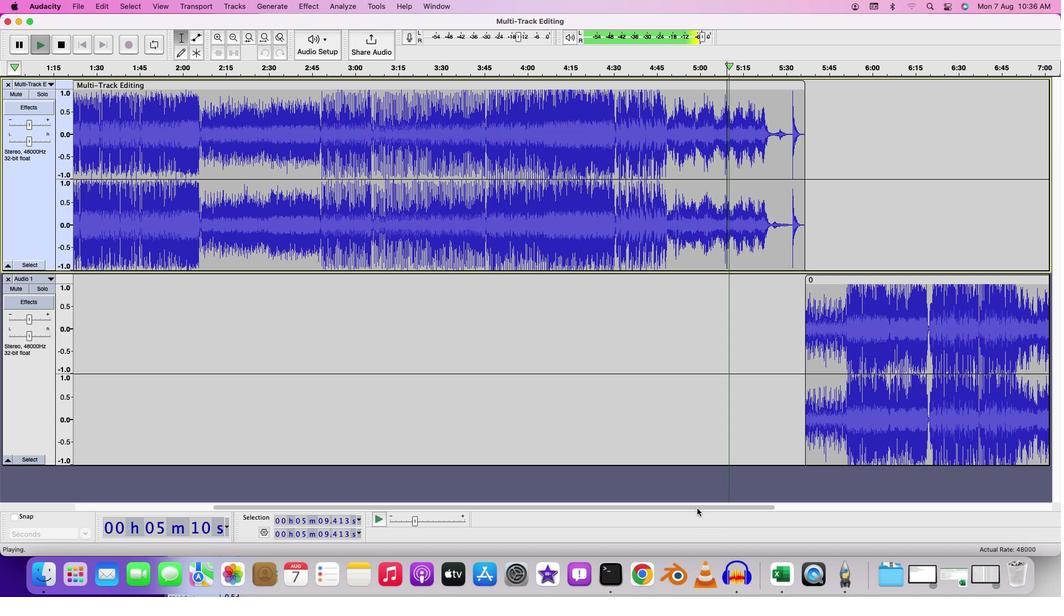 
Action: Mouse moved to (618, 193)
Screenshot: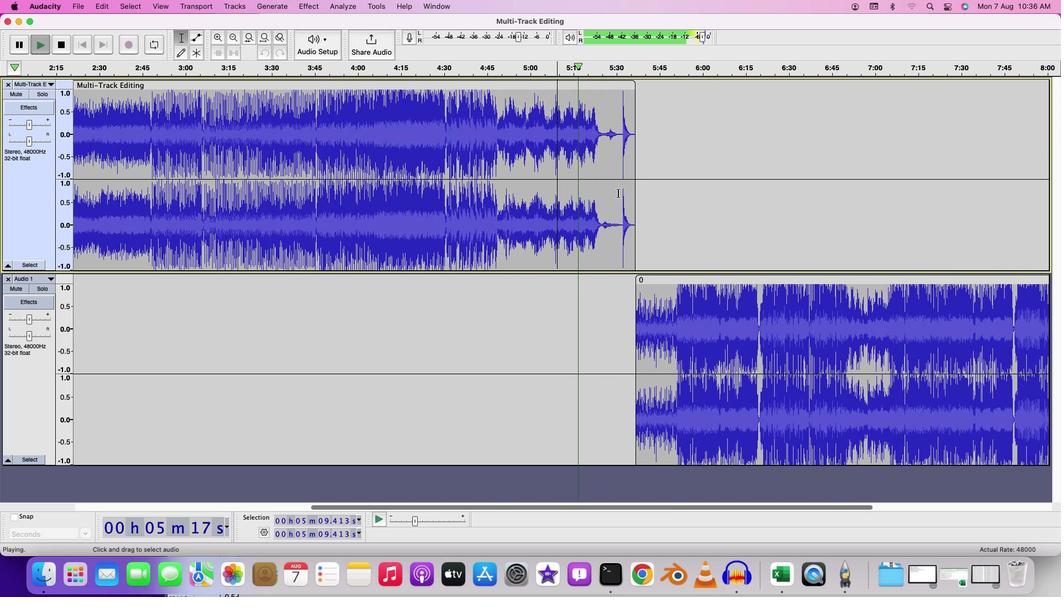 
Action: Mouse pressed left at (618, 193)
Screenshot: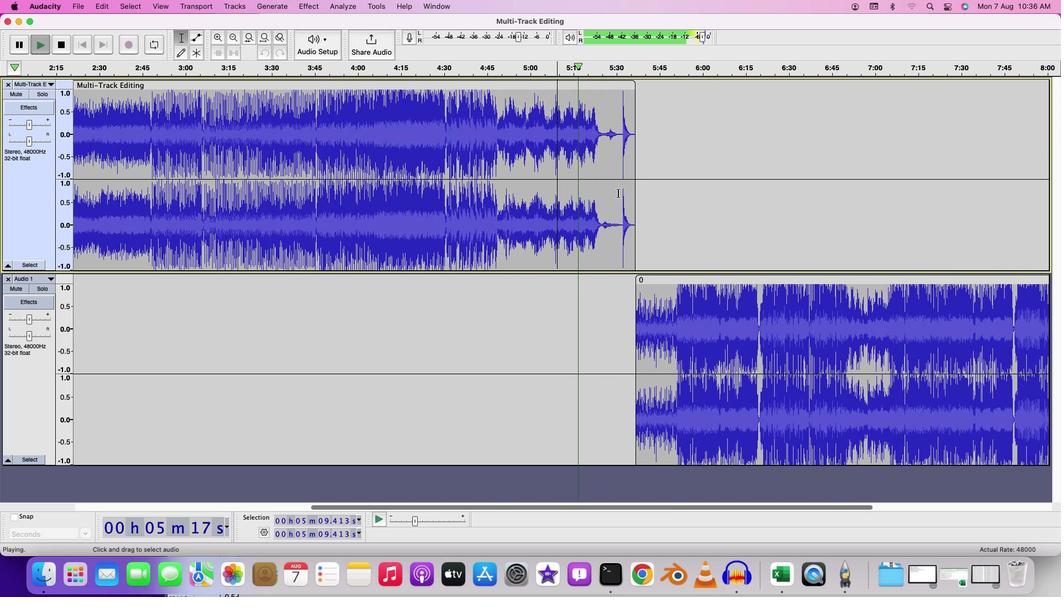 
Action: Key pressed Key.spaceKey.space
Screenshot: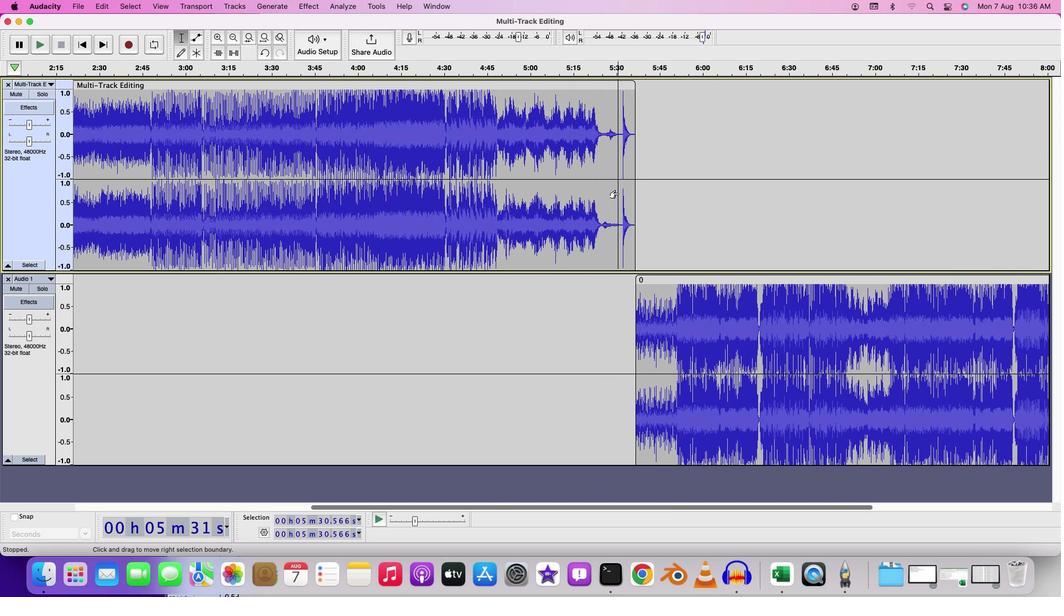 
Action: Mouse moved to (661, 241)
Screenshot: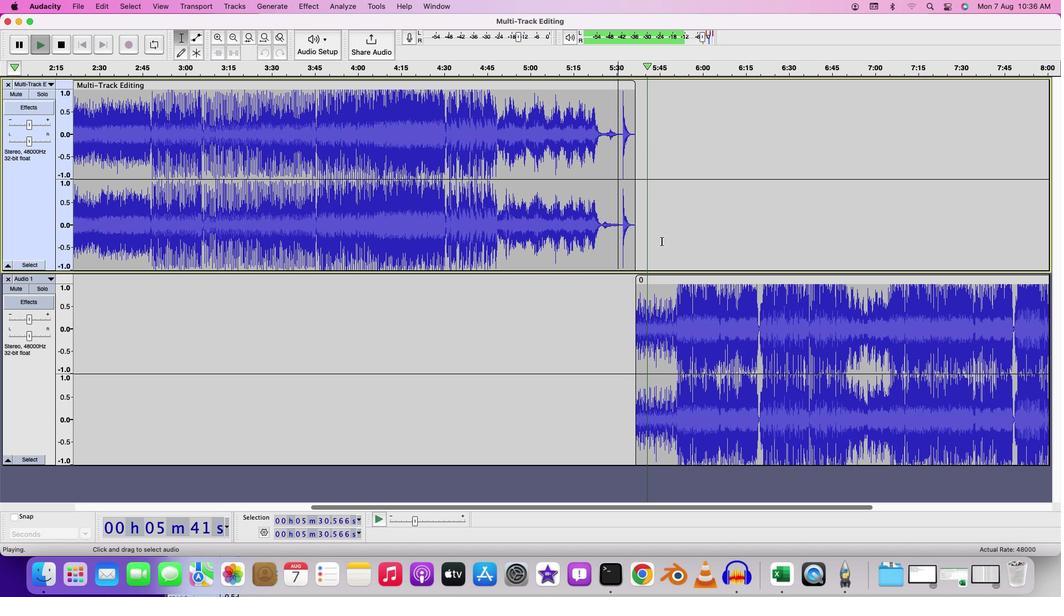 
Action: Mouse pressed left at (661, 241)
Screenshot: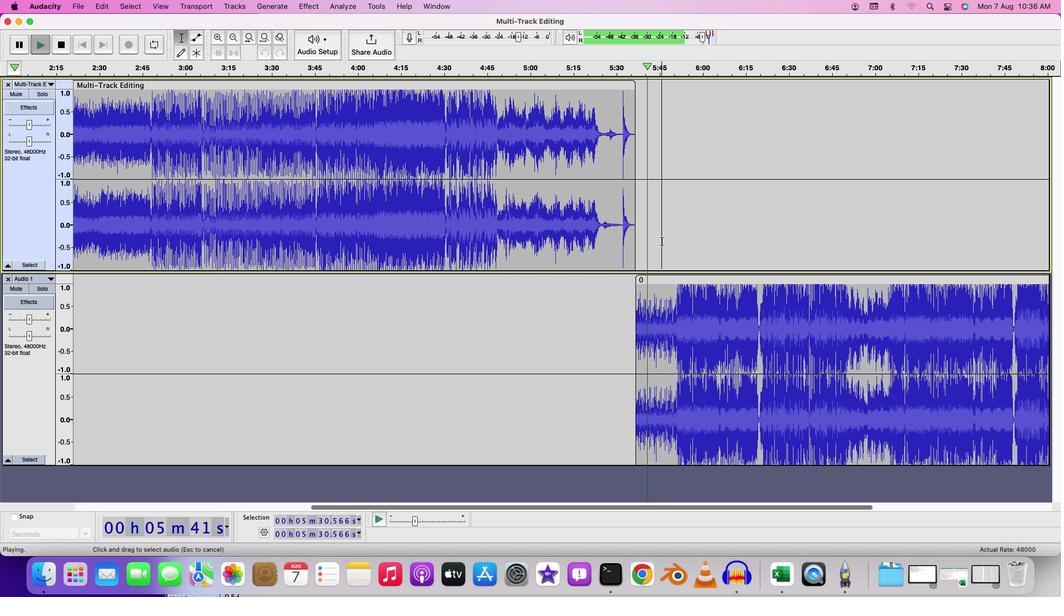 
Action: Mouse moved to (662, 241)
Screenshot: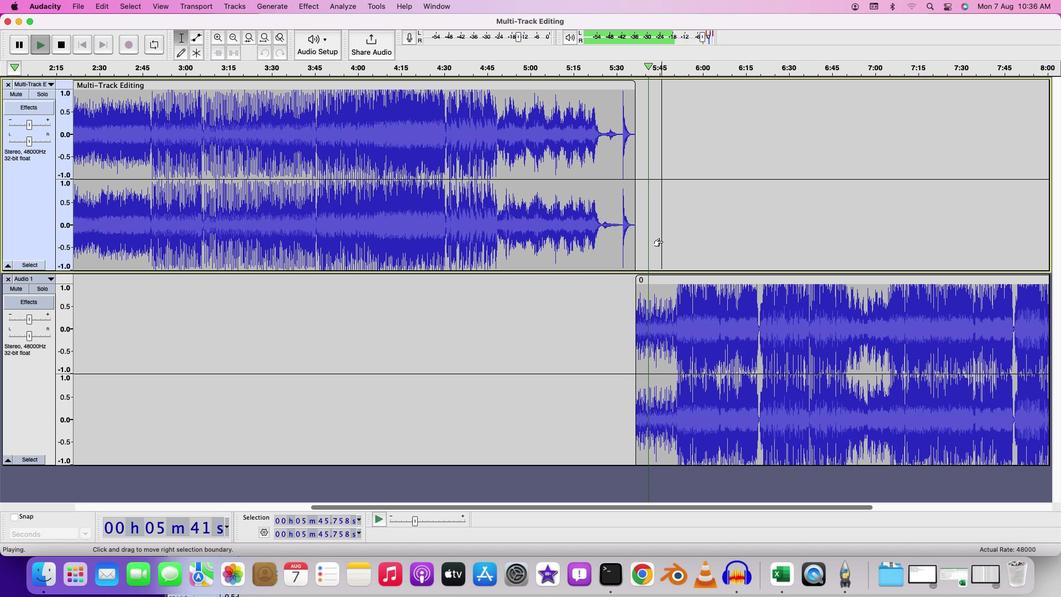 
Action: Key pressed Key.space
Screenshot: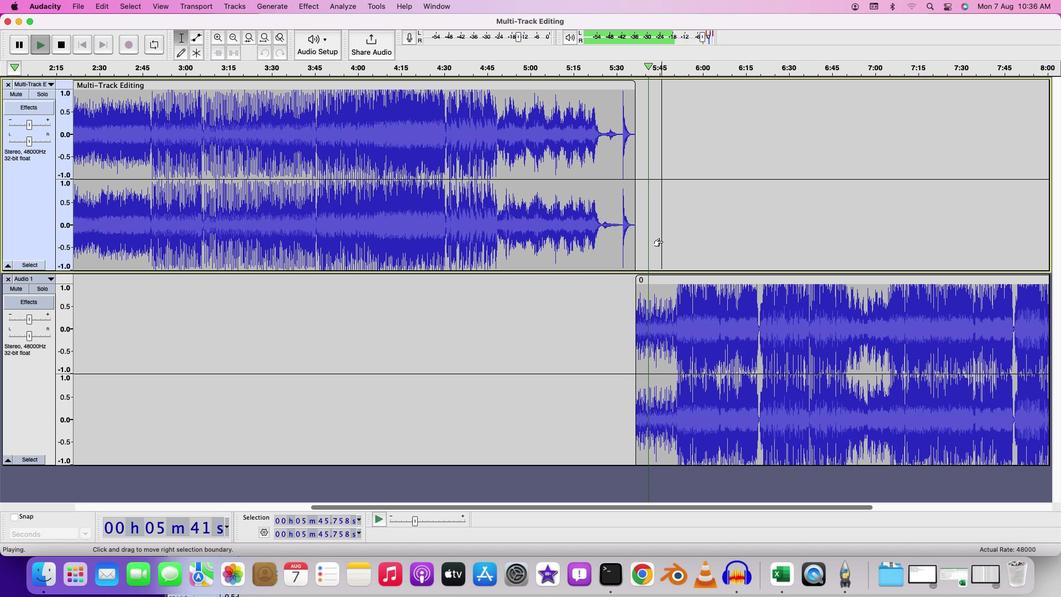 
Action: Mouse moved to (662, 241)
Screenshot: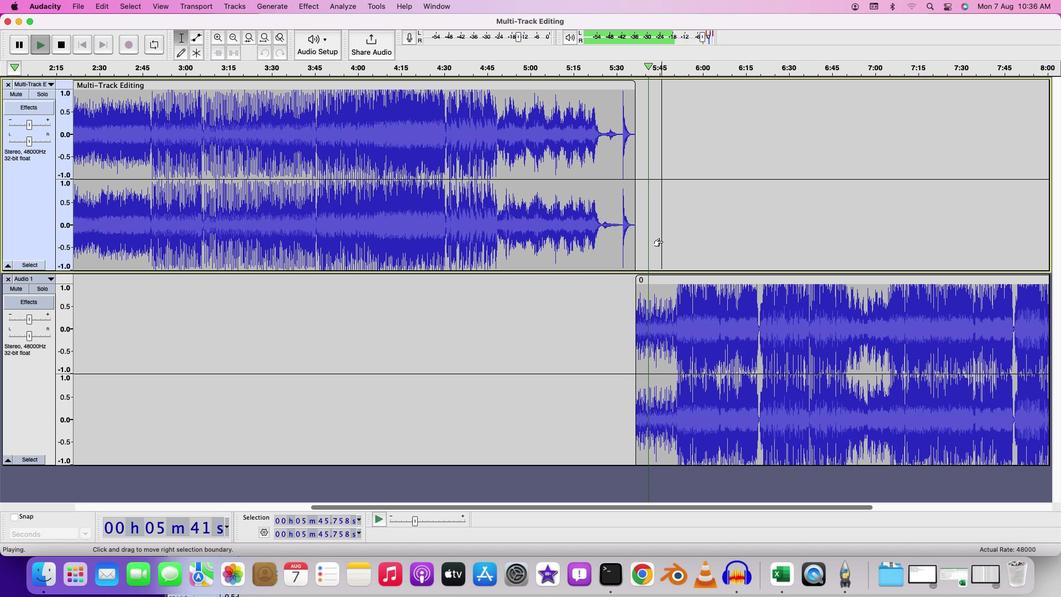 
Action: Key pressed Key.space
Screenshot: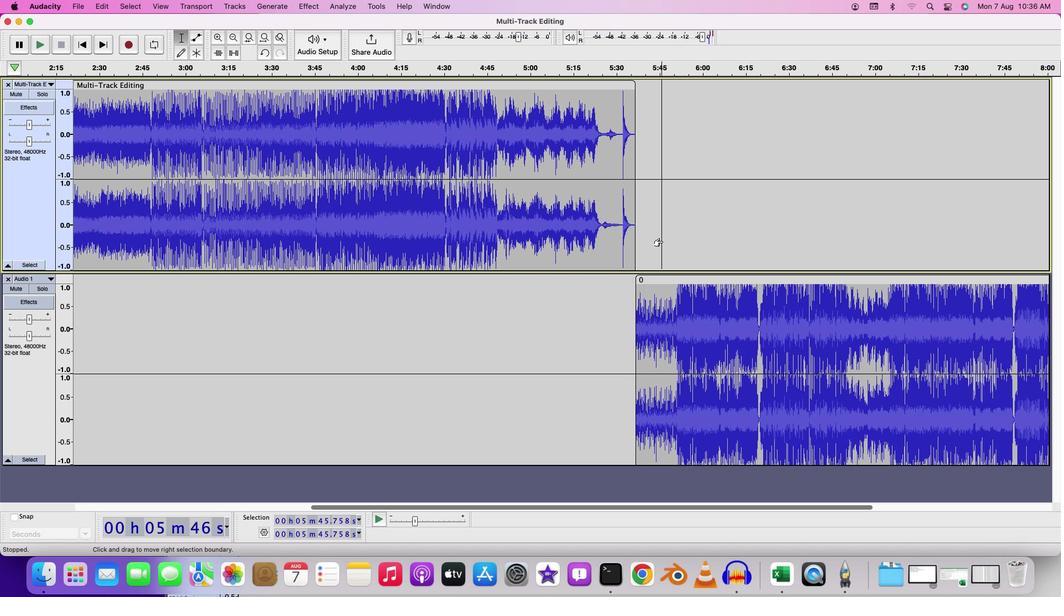 
Action: Mouse moved to (579, 155)
Screenshot: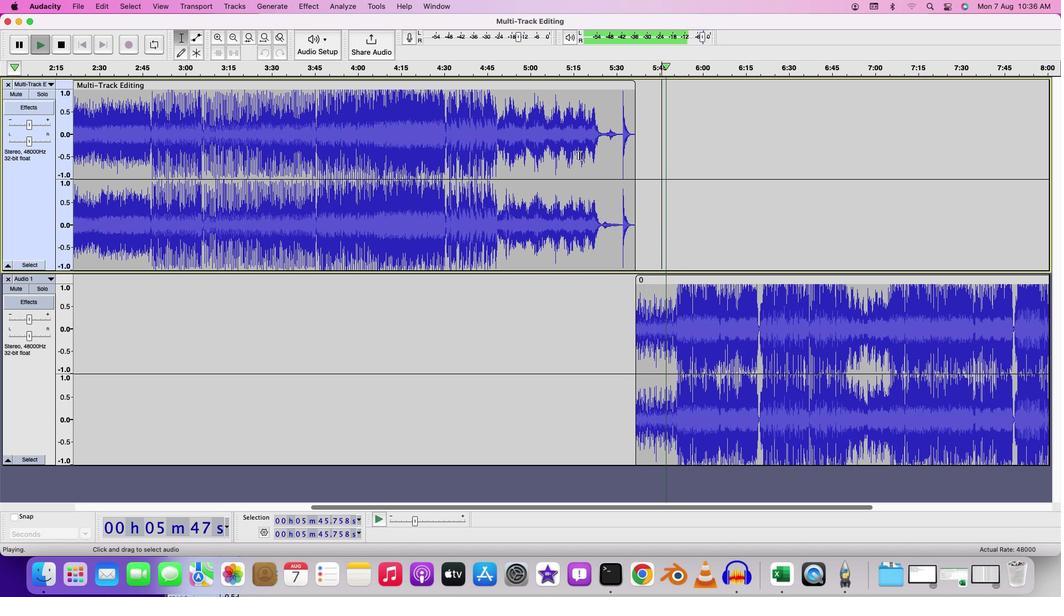 
Action: Mouse pressed left at (579, 155)
Screenshot: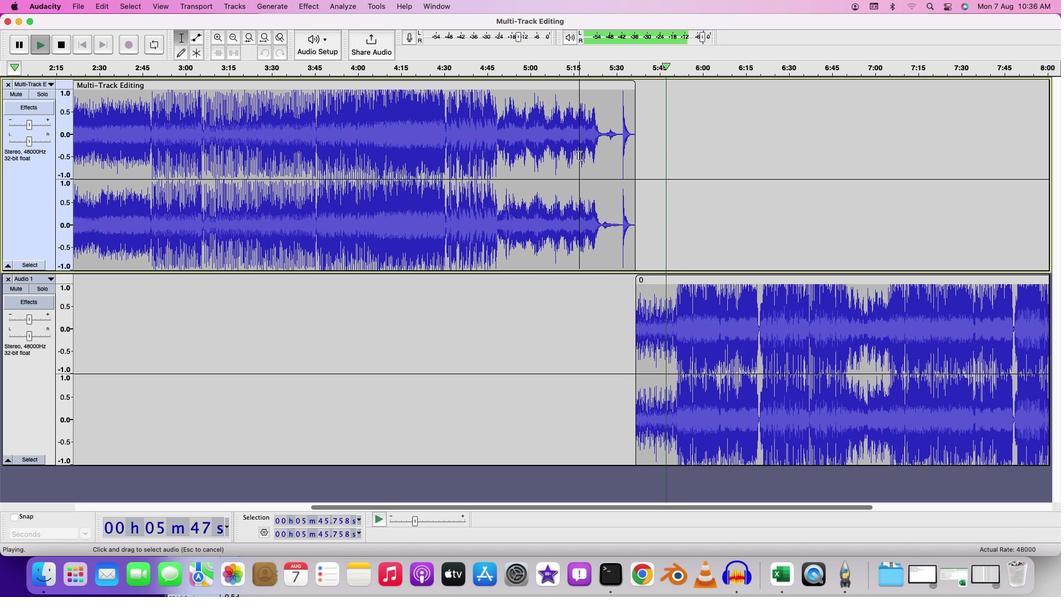 
Action: Mouse moved to (341, 14)
Screenshot: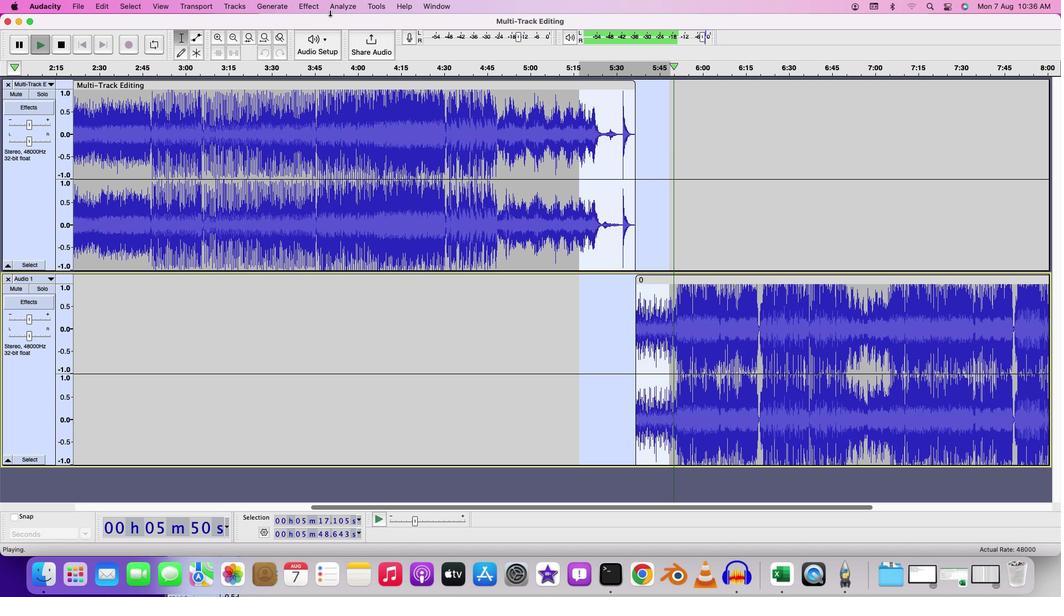 
Action: Key pressed Key.space
Screenshot: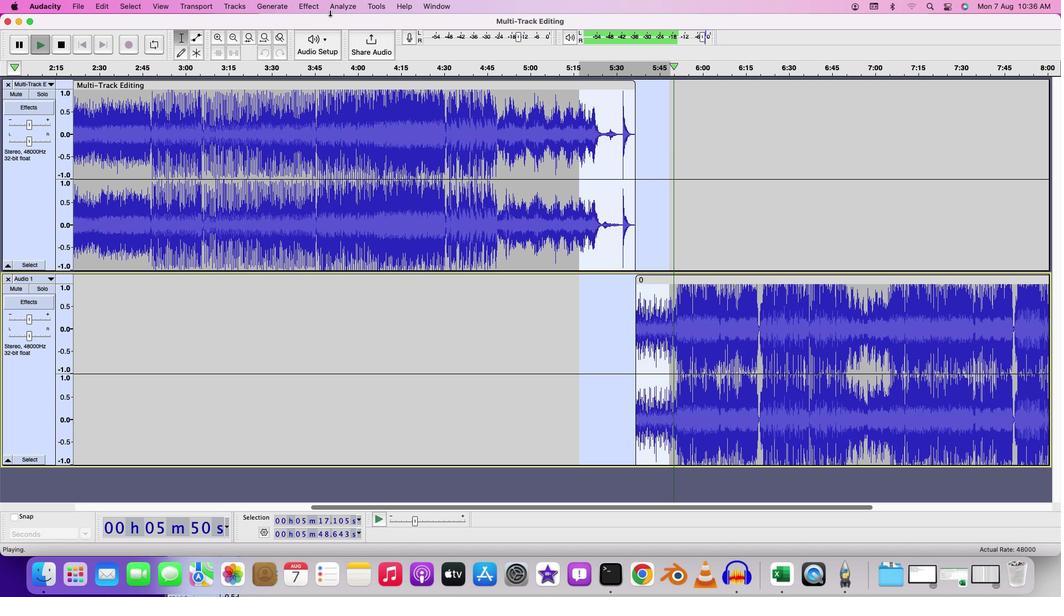 
Action: Mouse moved to (318, 10)
Screenshot: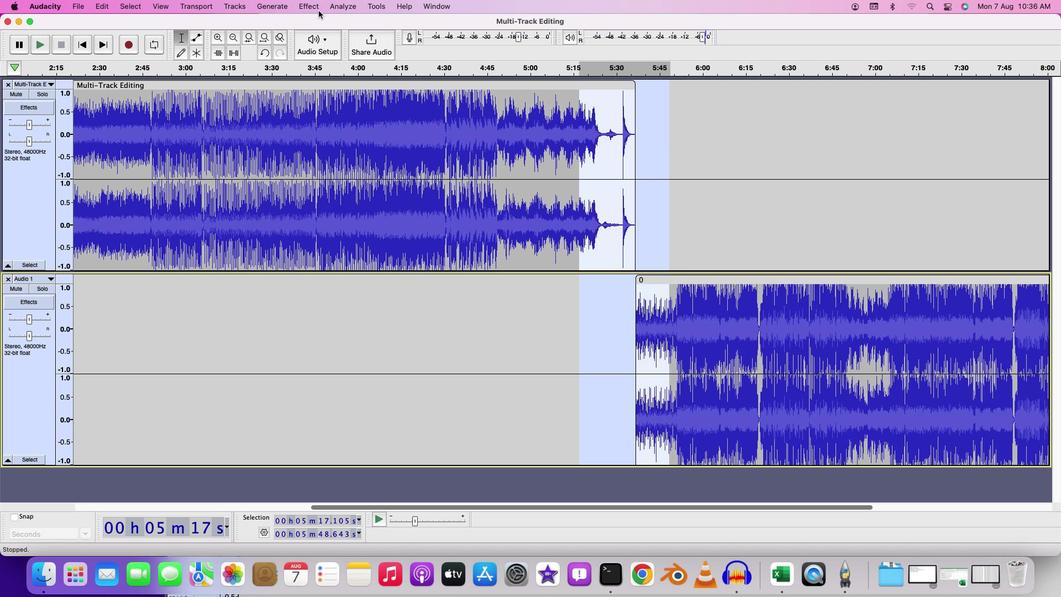 
Action: Mouse pressed left at (318, 10)
Screenshot: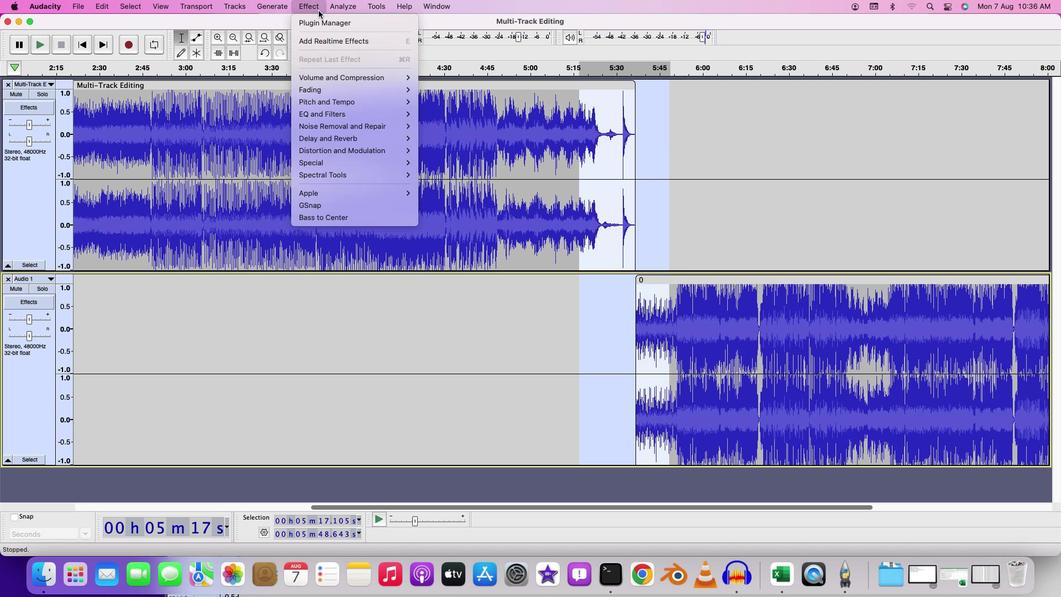 
Action: Mouse moved to (437, 113)
Screenshot: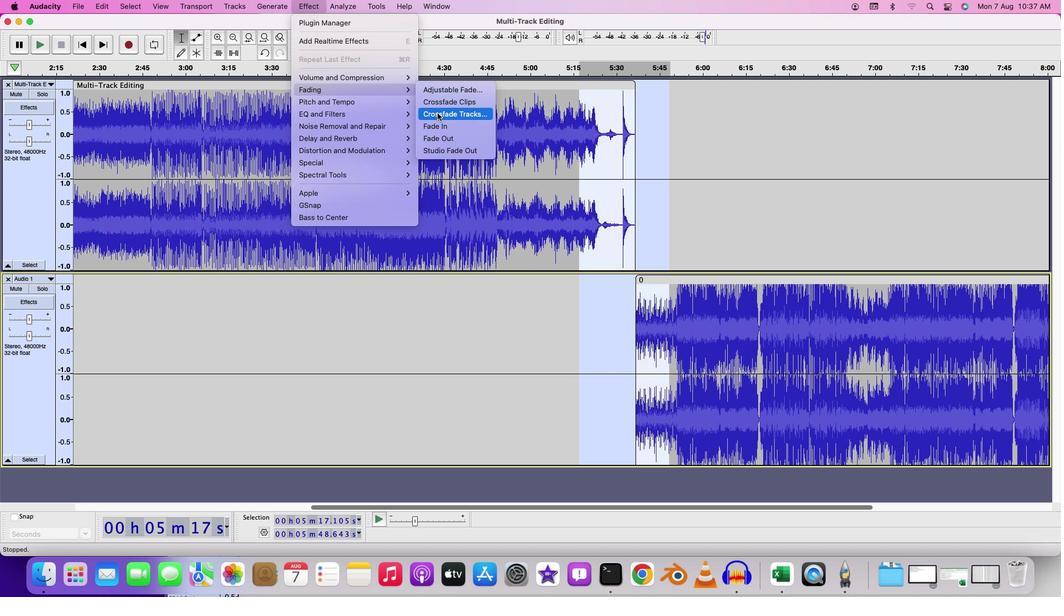 
Action: Mouse pressed left at (437, 113)
Screenshot: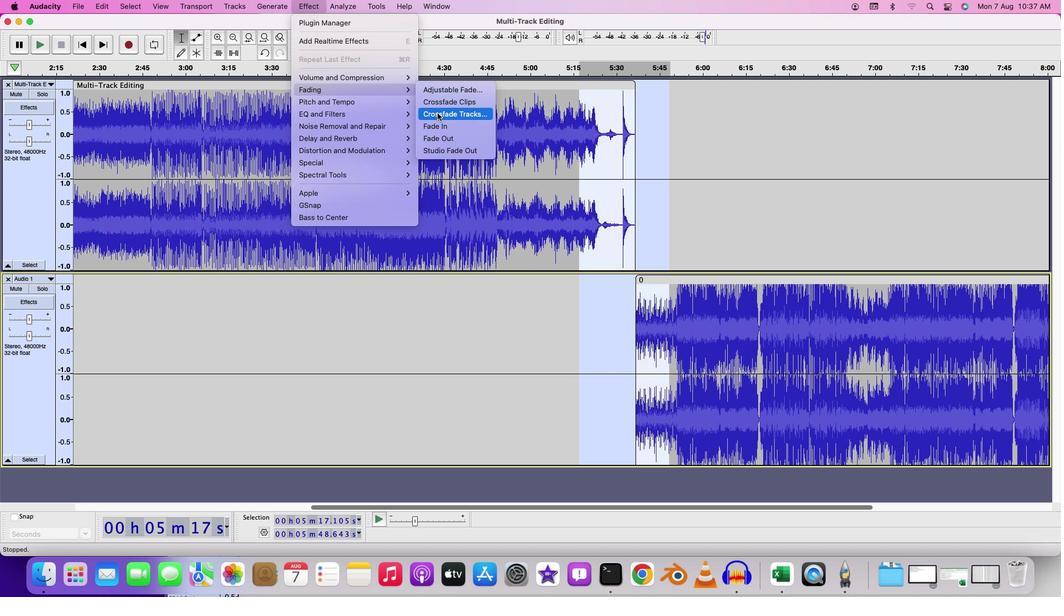 
Action: Mouse moved to (638, 261)
Screenshot: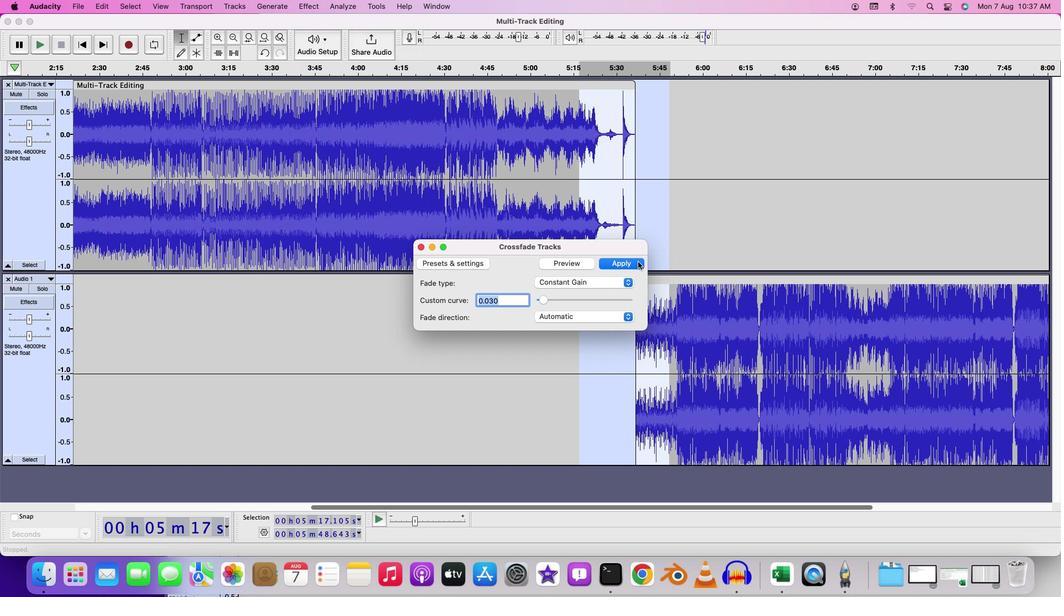 
Action: Mouse pressed left at (638, 261)
Screenshot: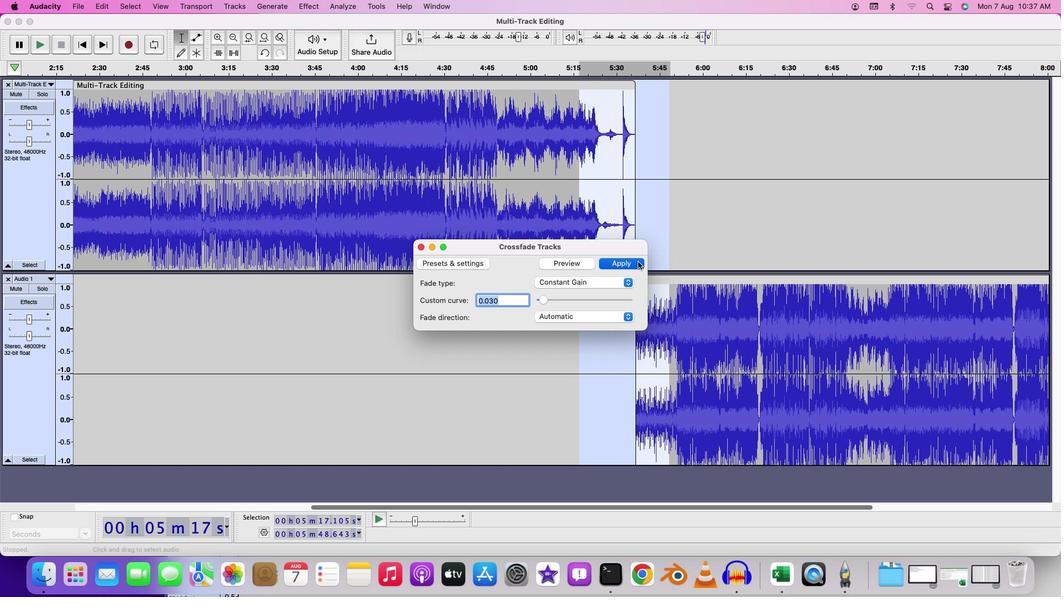
Action: Mouse moved to (596, 220)
Screenshot: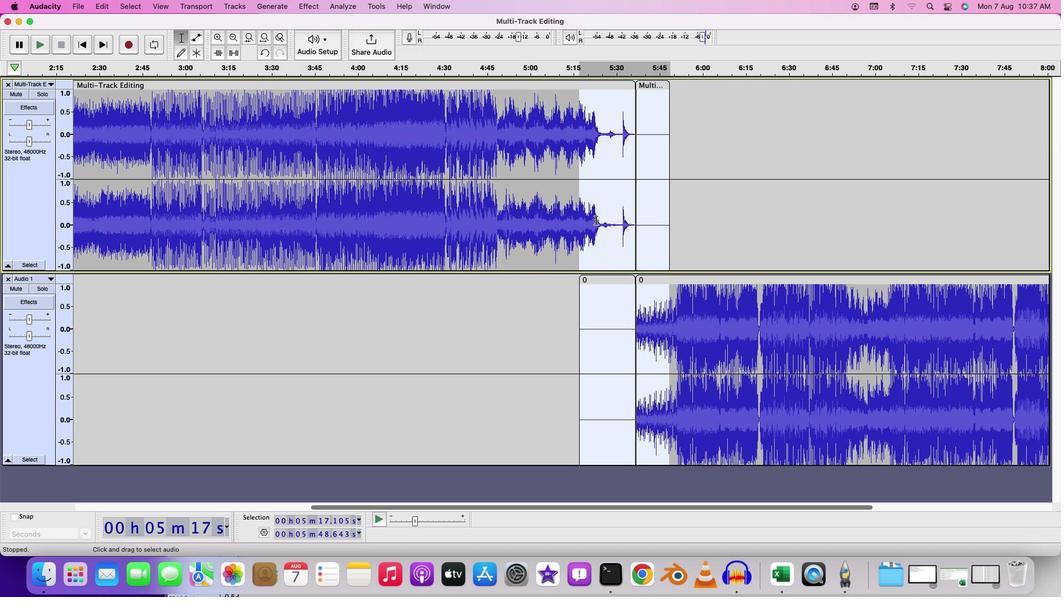 
Action: Mouse pressed left at (596, 220)
Screenshot: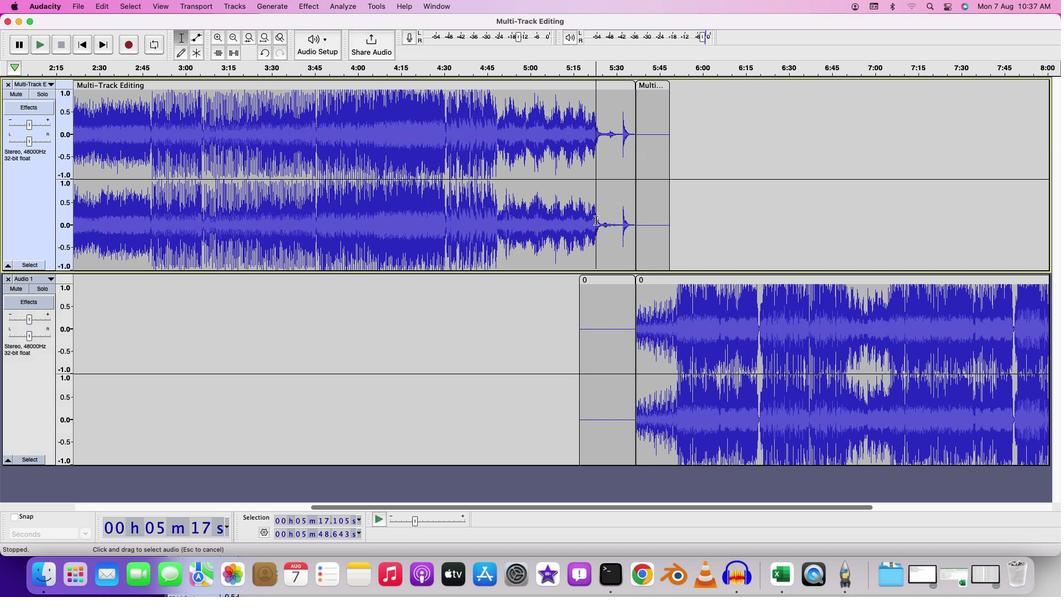 
Action: Mouse moved to (598, 221)
Screenshot: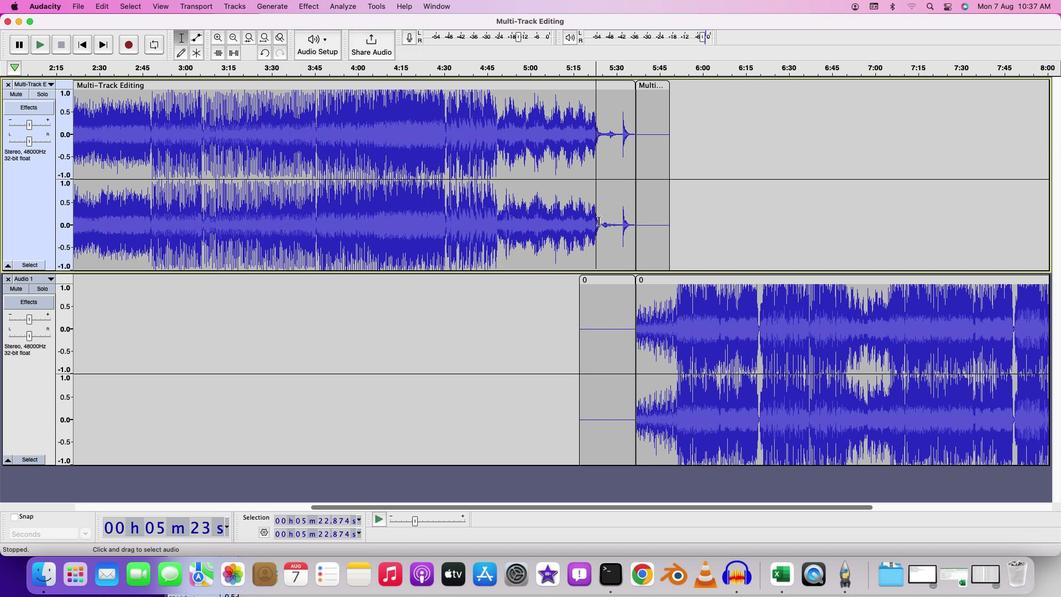 
Action: Key pressed Key.space
Screenshot: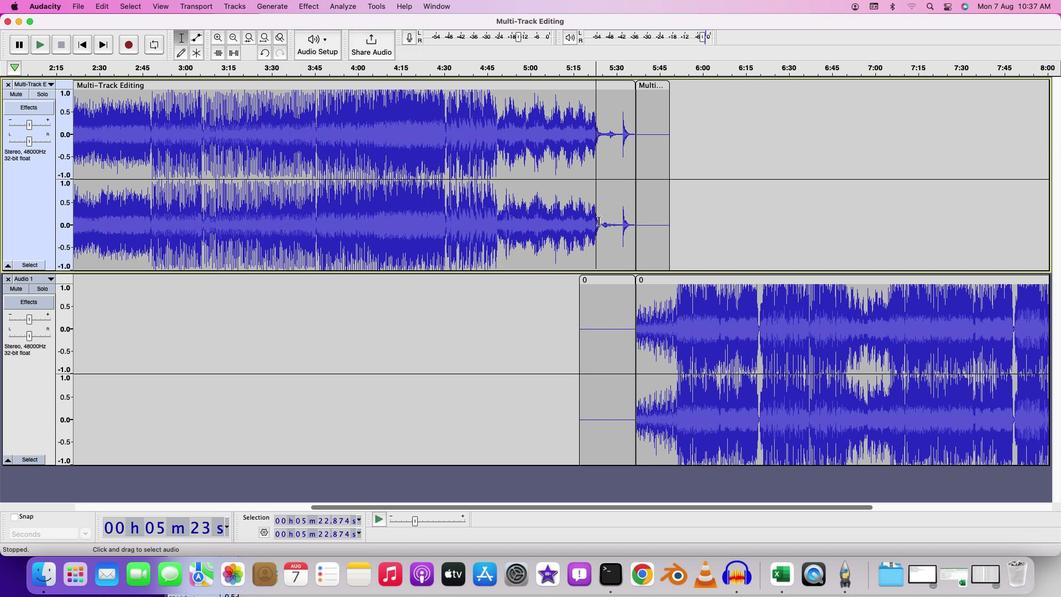 
Action: Mouse moved to (616, 216)
Screenshot: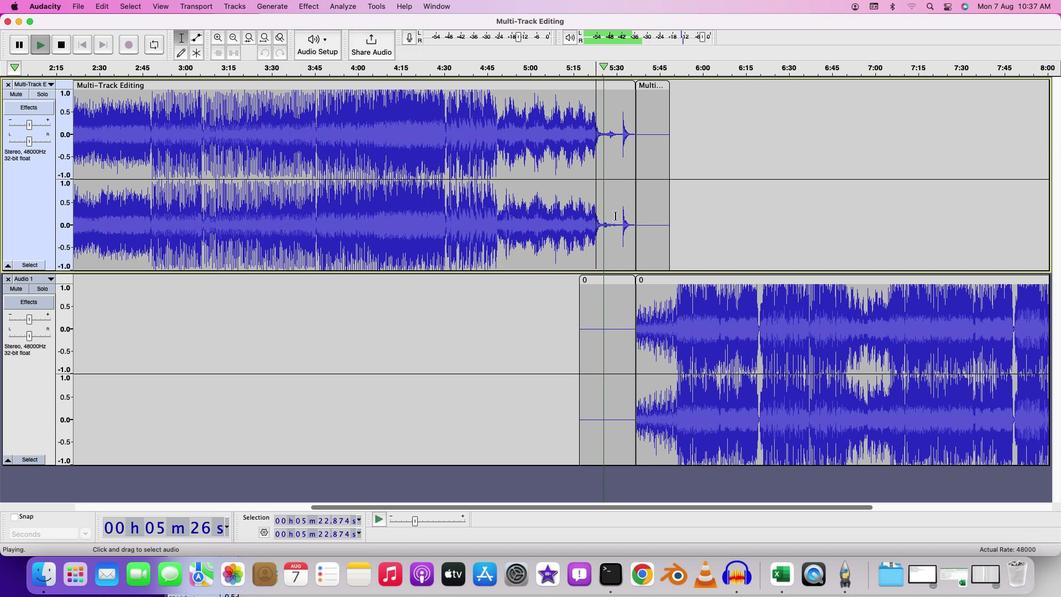 
Action: Mouse pressed left at (616, 216)
Screenshot: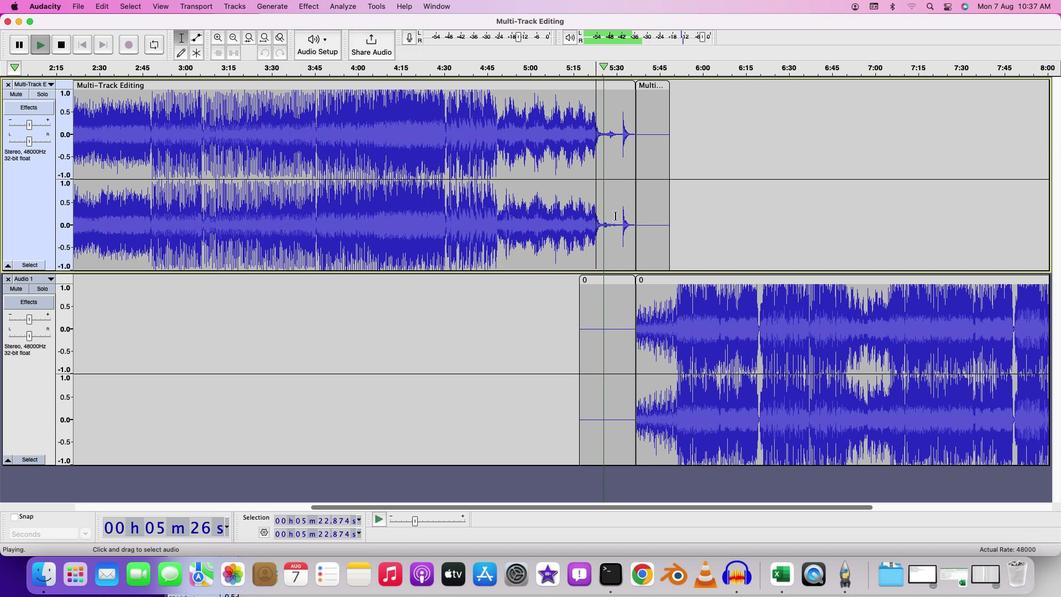 
Action: Mouse moved to (616, 215)
Screenshot: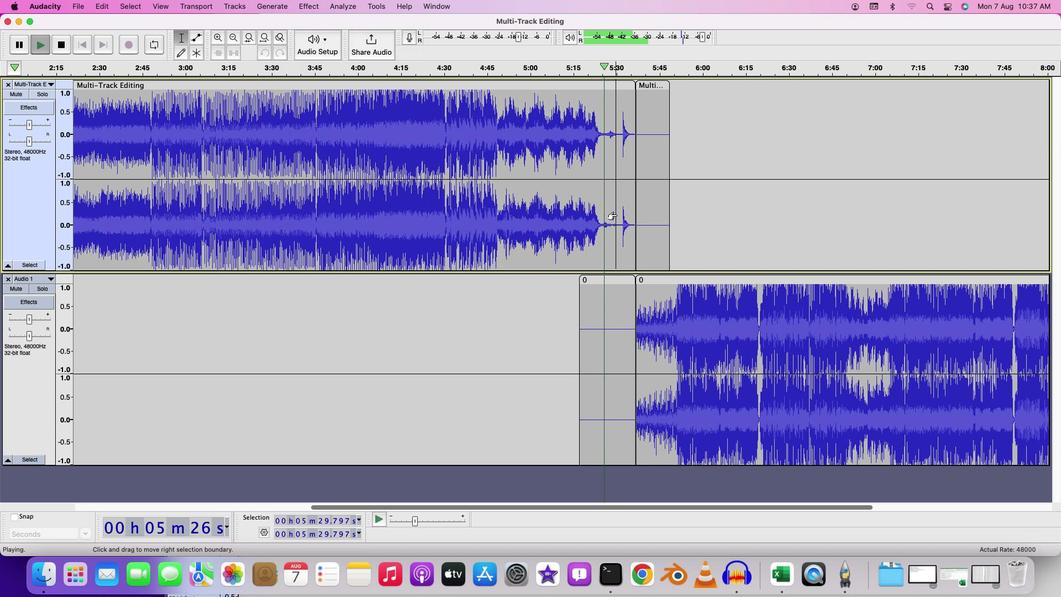 
Action: Key pressed Key.spaceKey.spaceKey.spaceKey.space
Screenshot: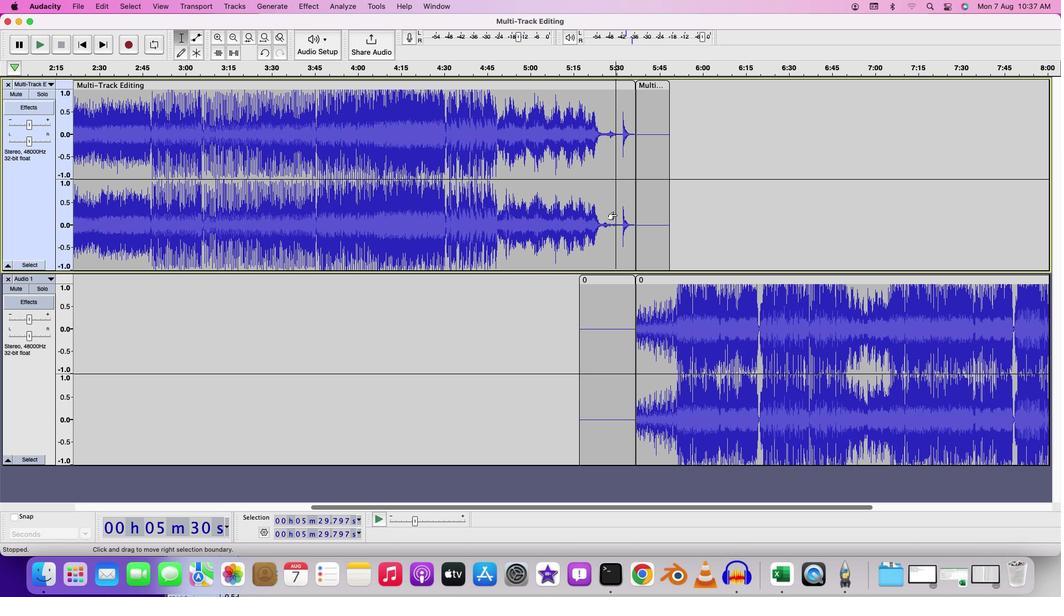 
Action: Mouse moved to (727, 252)
Screenshot: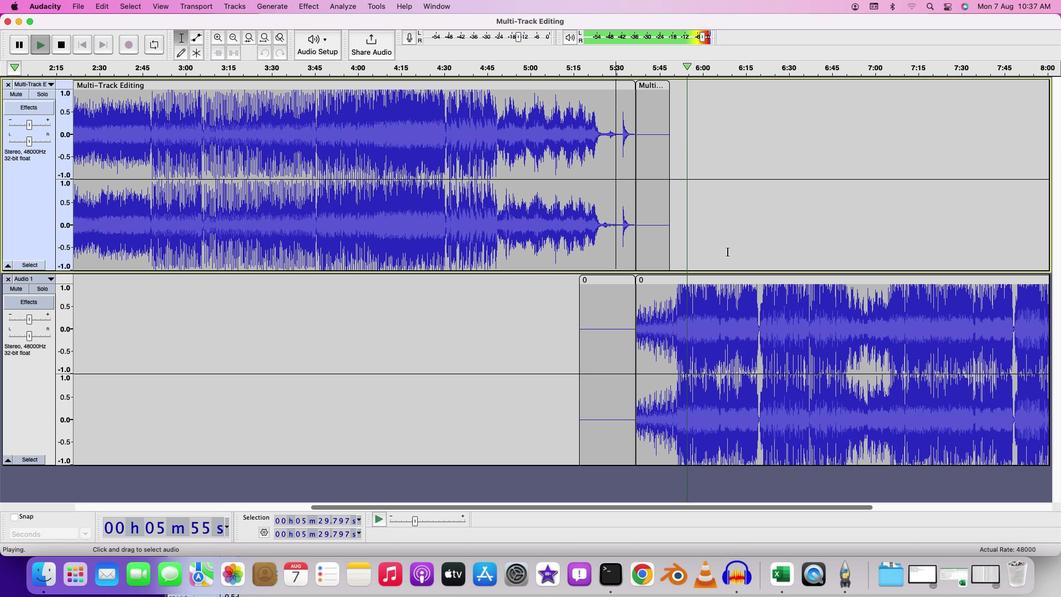 
Action: Key pressed Key.space
Screenshot: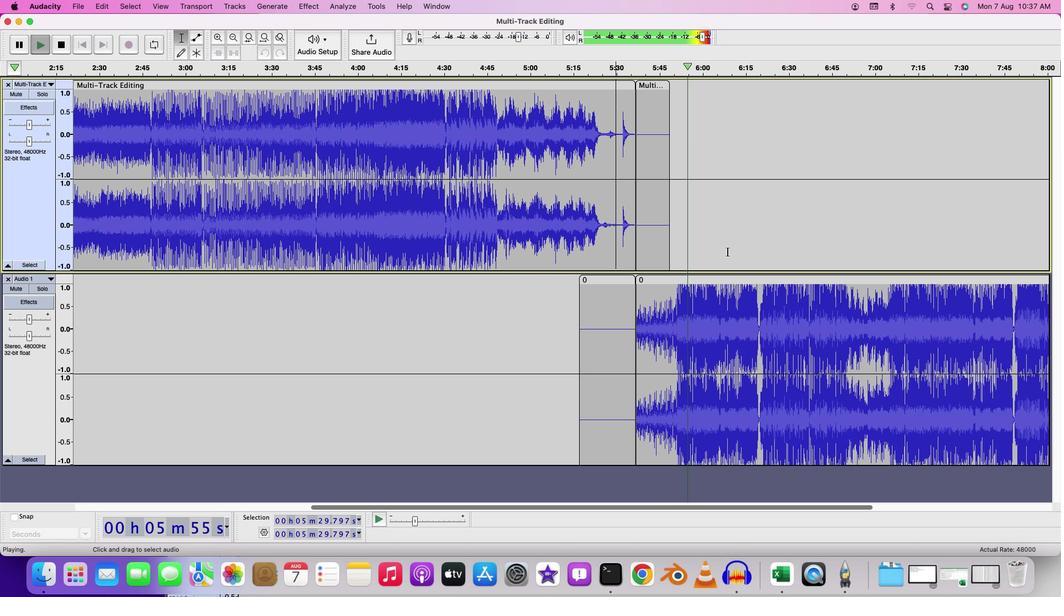
Action: Mouse moved to (75, 8)
Screenshot: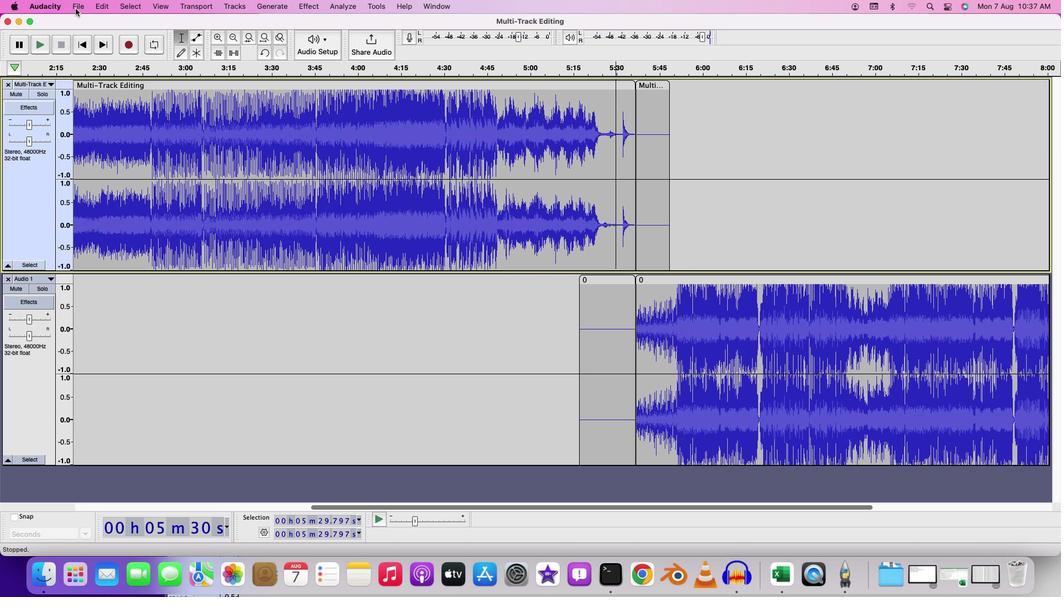 
Action: Mouse pressed left at (75, 8)
Screenshot: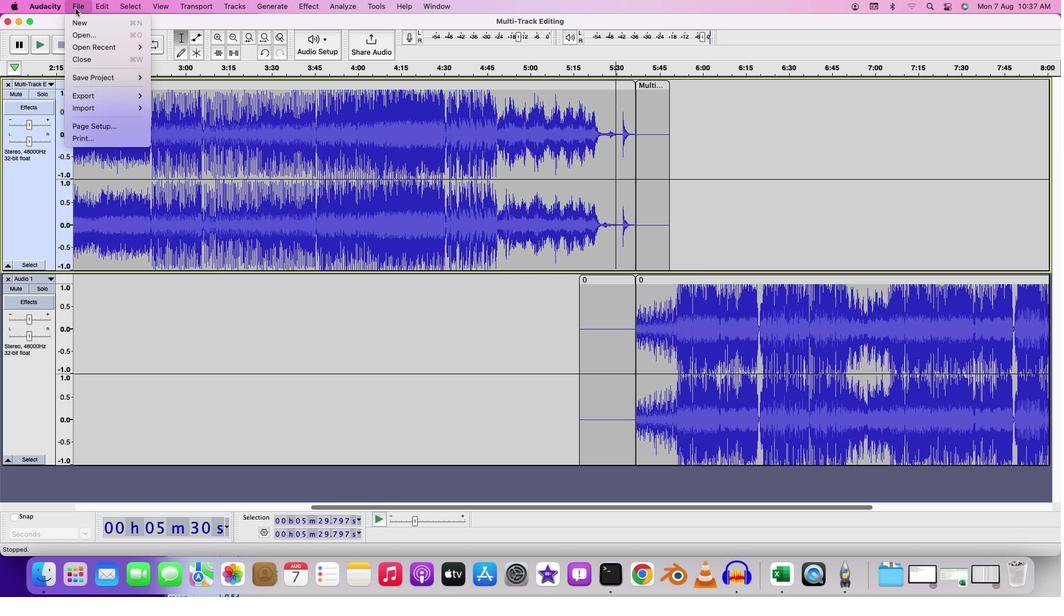 
Action: Mouse moved to (163, 87)
Screenshot: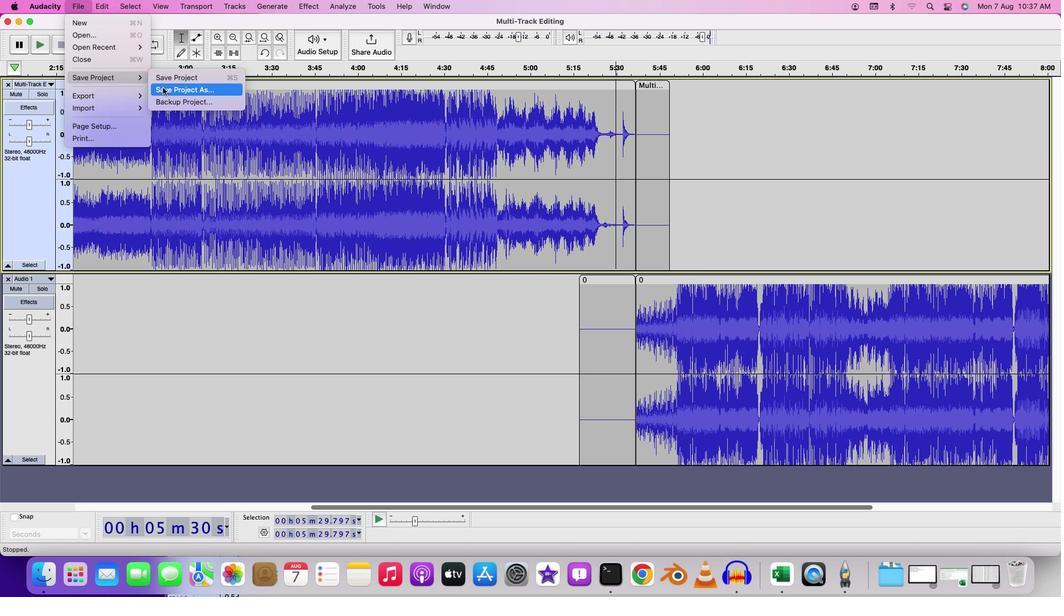 
Action: Mouse pressed left at (163, 87)
Screenshot: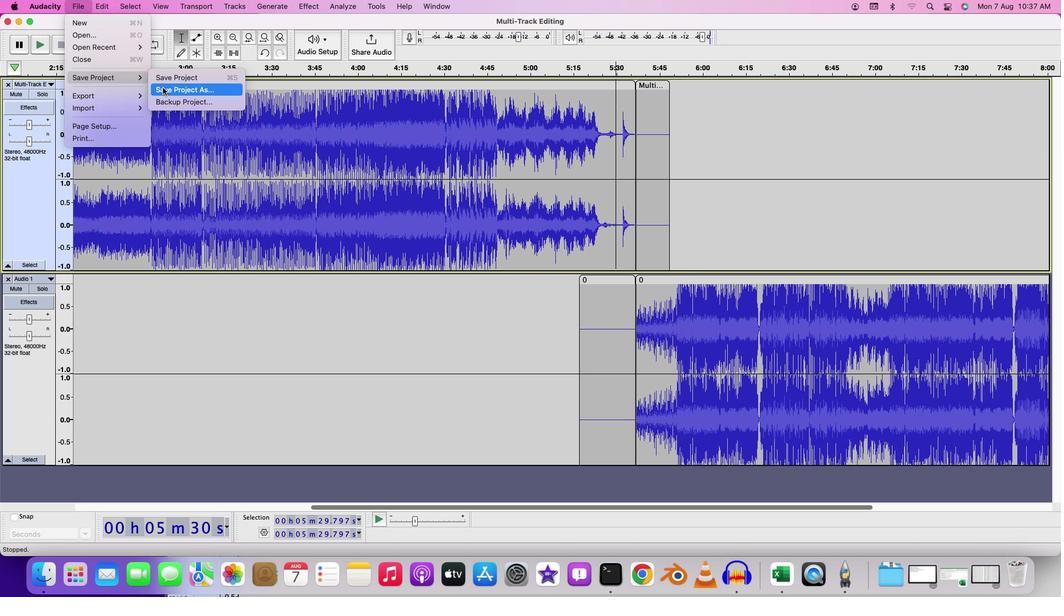 
Action: Mouse moved to (607, 318)
Screenshot: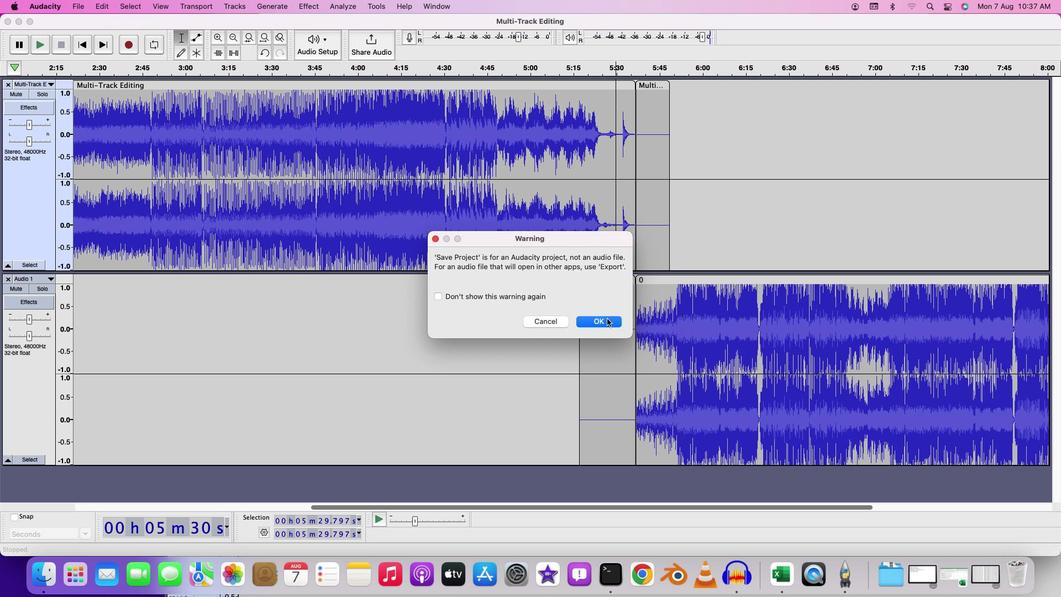 
Action: Mouse pressed left at (607, 318)
Screenshot: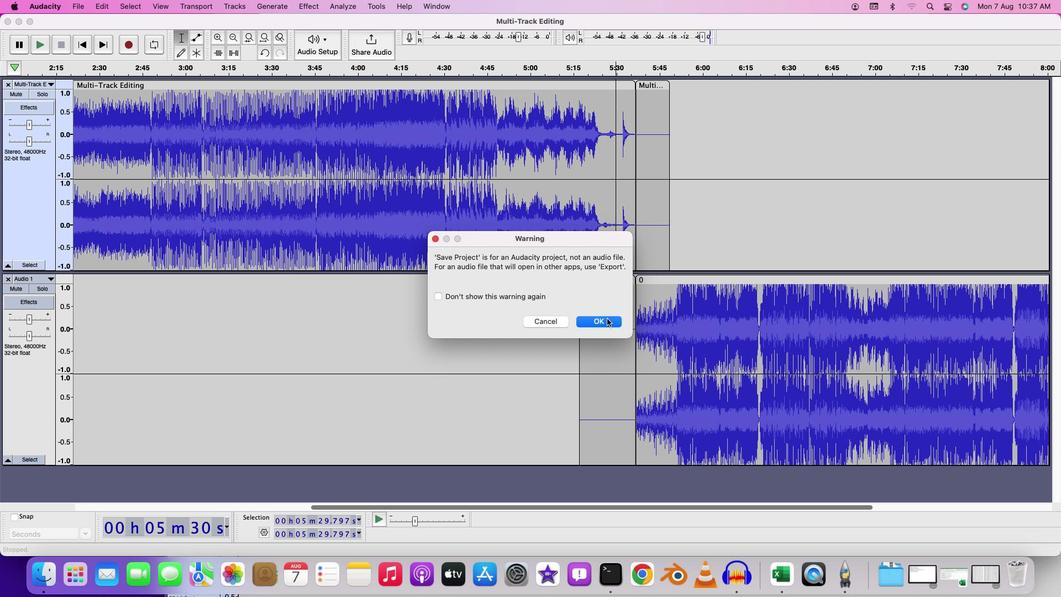 
Action: Mouse moved to (548, 191)
Screenshot: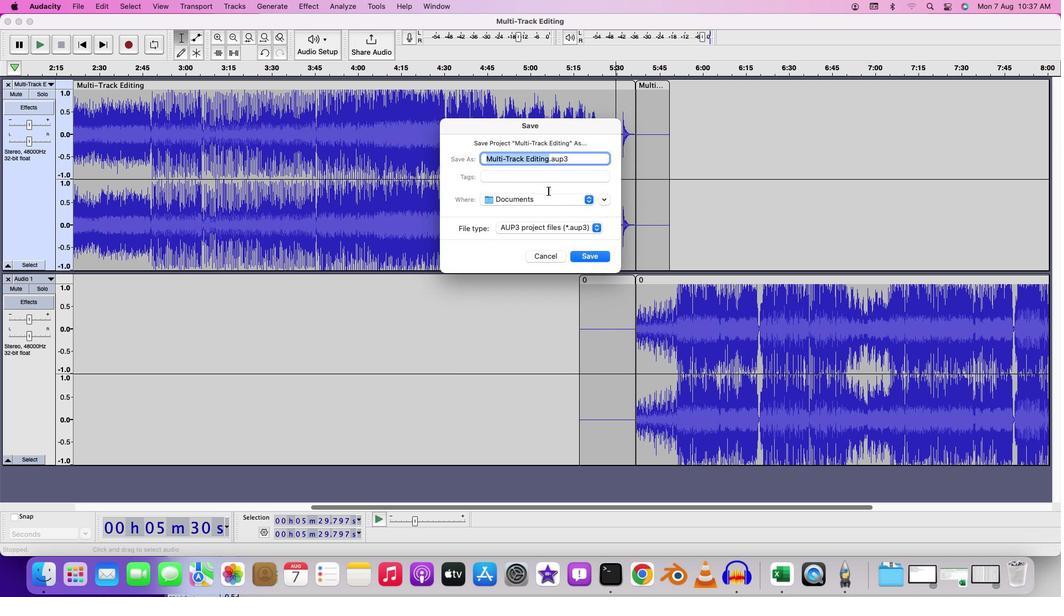 
Action: Key pressed Key.backspaceKey.shift'P'
Screenshot: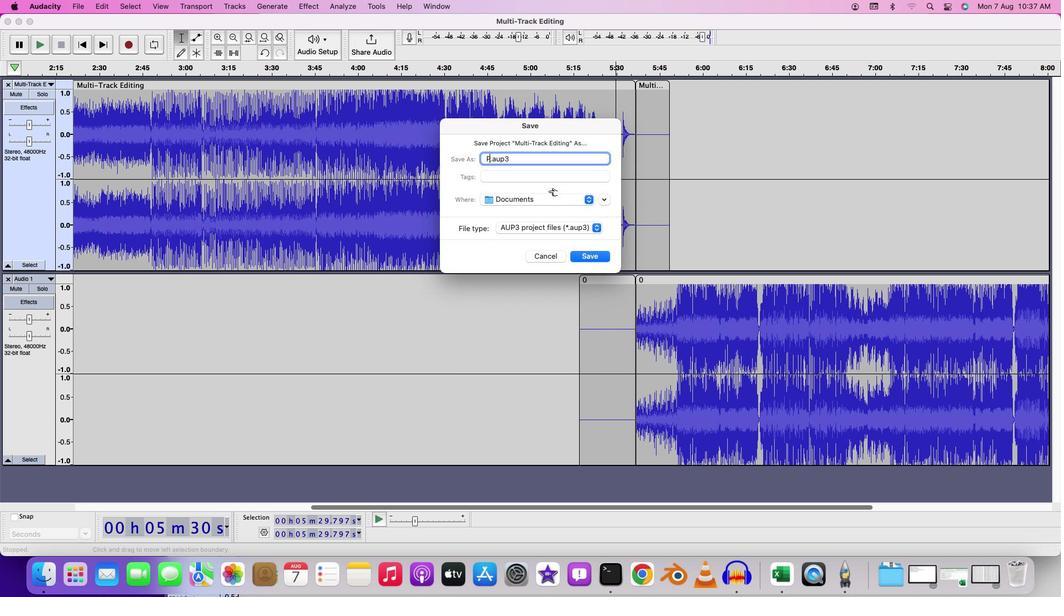 
Action: Mouse moved to (548, 191)
Screenshot: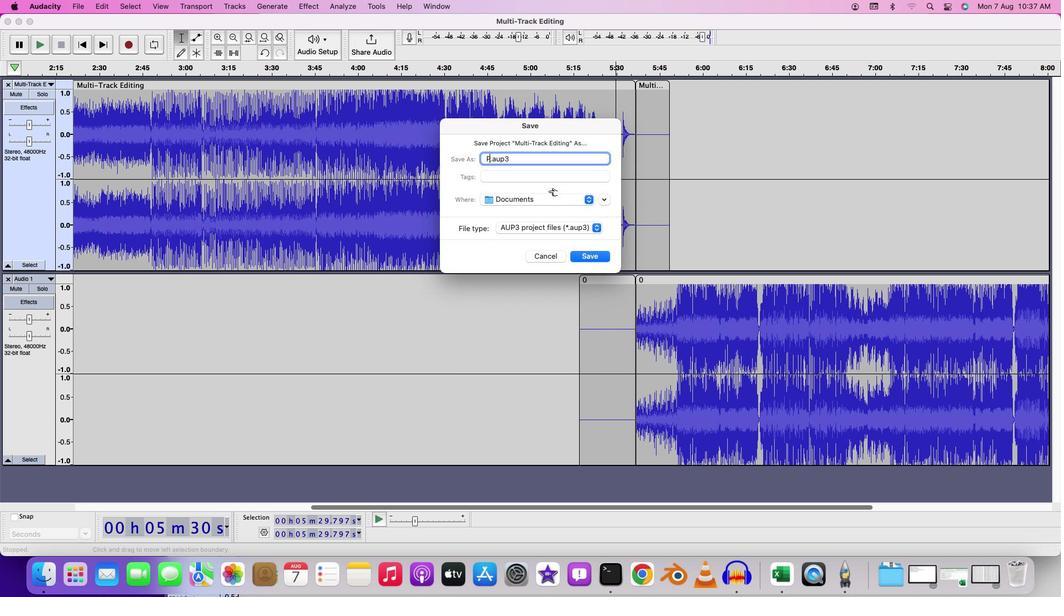 
Action: Key pressed 'r''o''j''e''c''t'Key.spaceKey.shift'A''r''c''h''i''v''e'
Screenshot: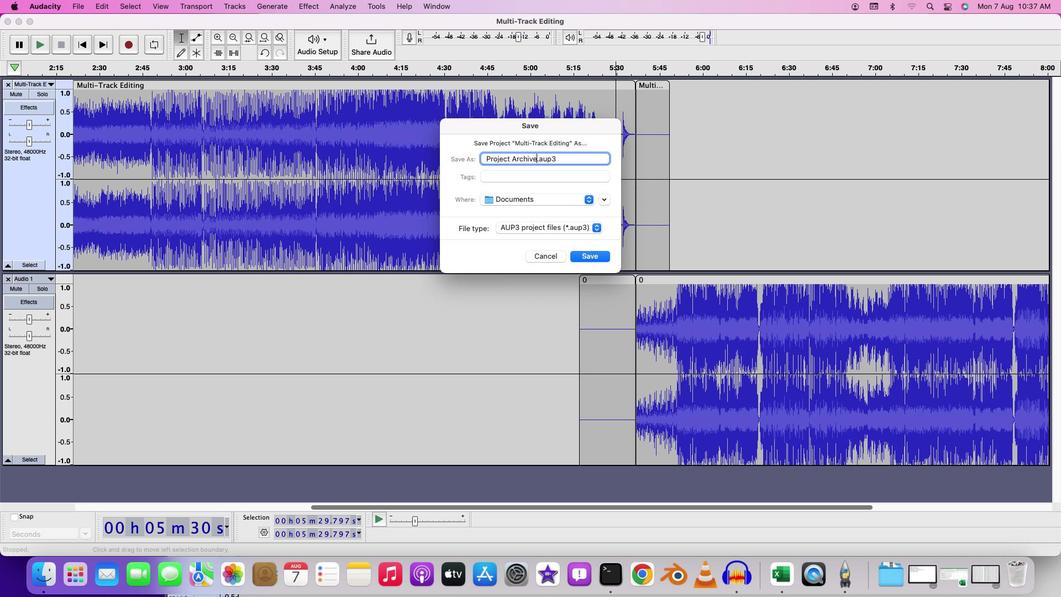 
Action: Mouse moved to (593, 258)
Screenshot: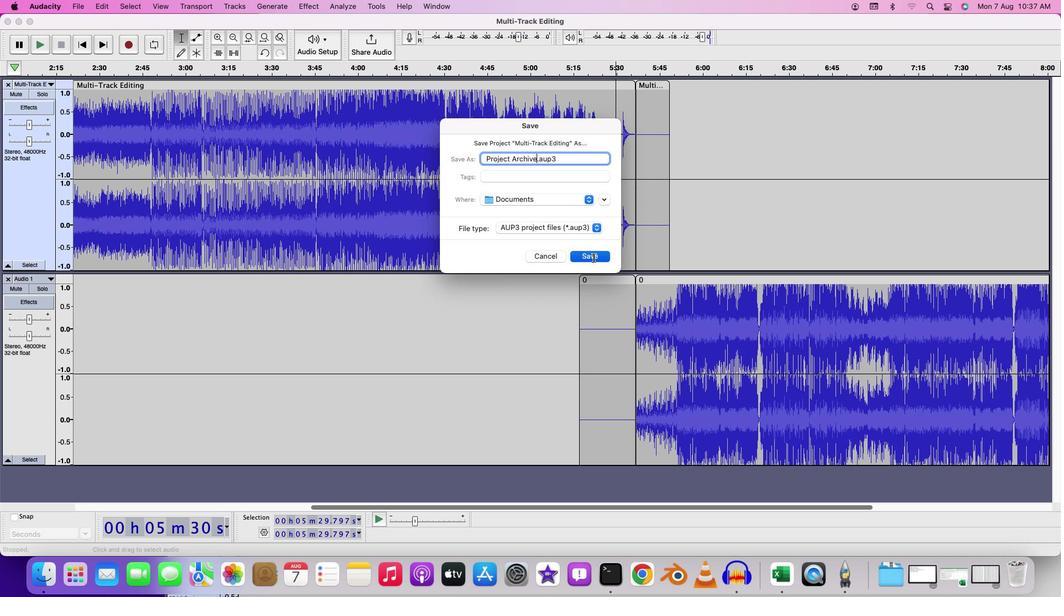 
Action: Mouse pressed left at (593, 258)
Screenshot: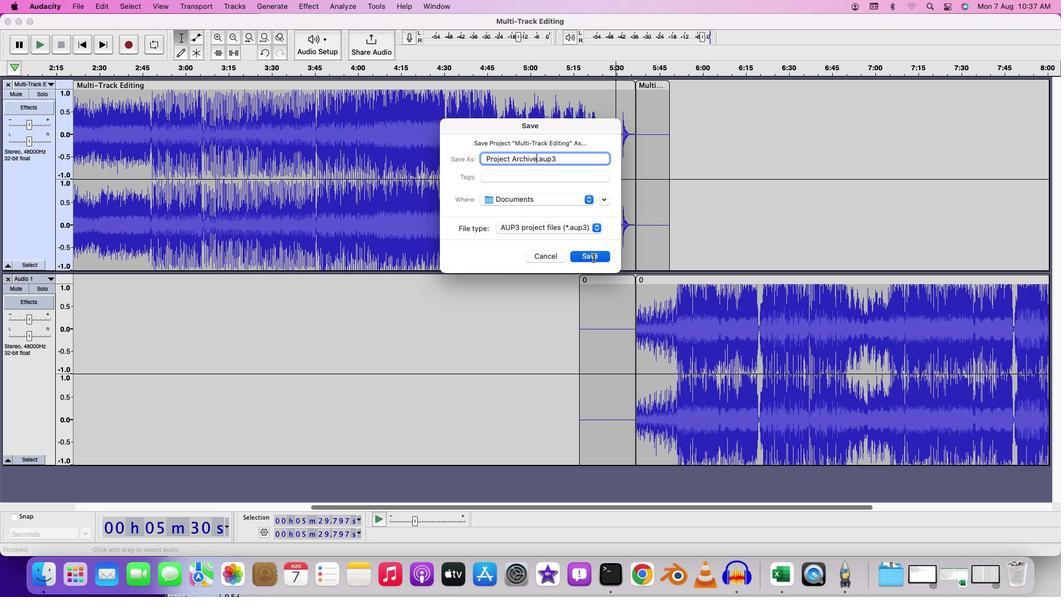 
Action: Mouse moved to (504, 316)
Screenshot: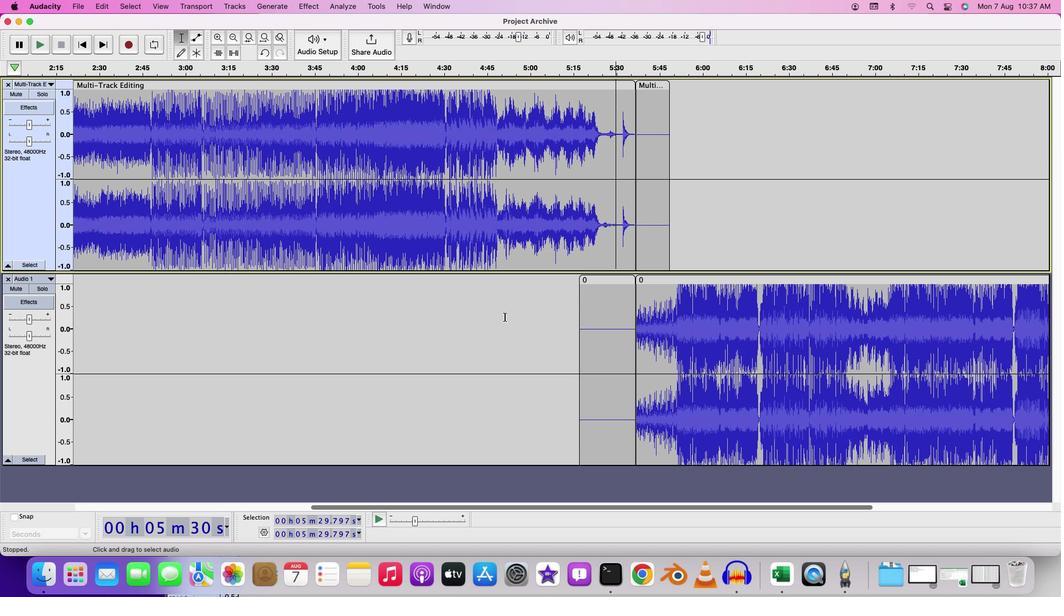 
